 Task: Add an event with the title Team Building Workshop: Building Trust and Camaraderie, date '2023/11/25', time 8:30 AM to 10:30 AMand add a description: The event will kick off with a warm introduction, allowing participants to briefly share their backgrounds, interests, and aspirations. Following that, mentors and mentees will be seated together at designated tables, fostering a relaxed atmosphere conducive to open dialogue., put the event into Blue category . Add location for the event as: 654 Trastevere, Rome, Italy, logged in from the account softage.5@softage.netand send the event invitation to softage.8@softage.net and softage.9@softage.net. Set a reminder for the event 1 hour before
Action: Mouse moved to (204, 148)
Screenshot: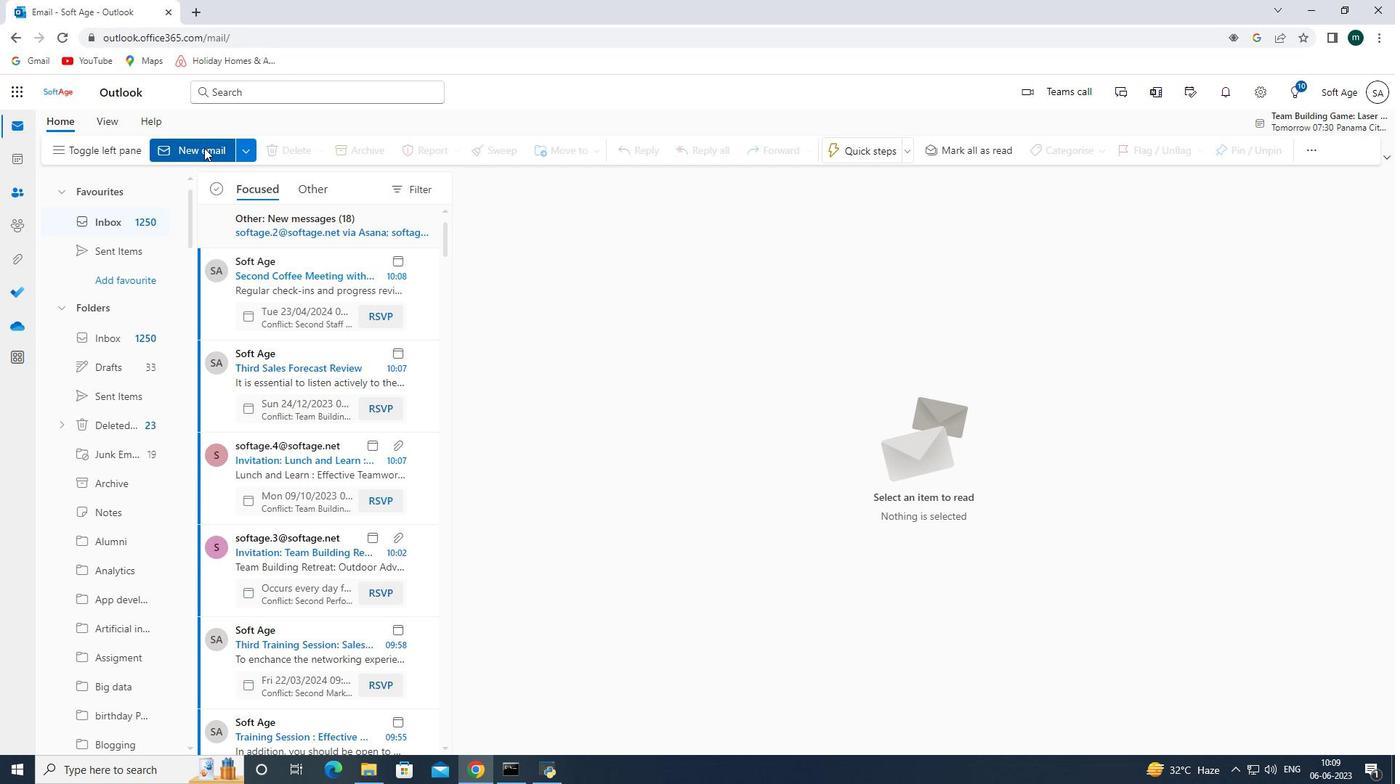
Action: Mouse pressed left at (204, 148)
Screenshot: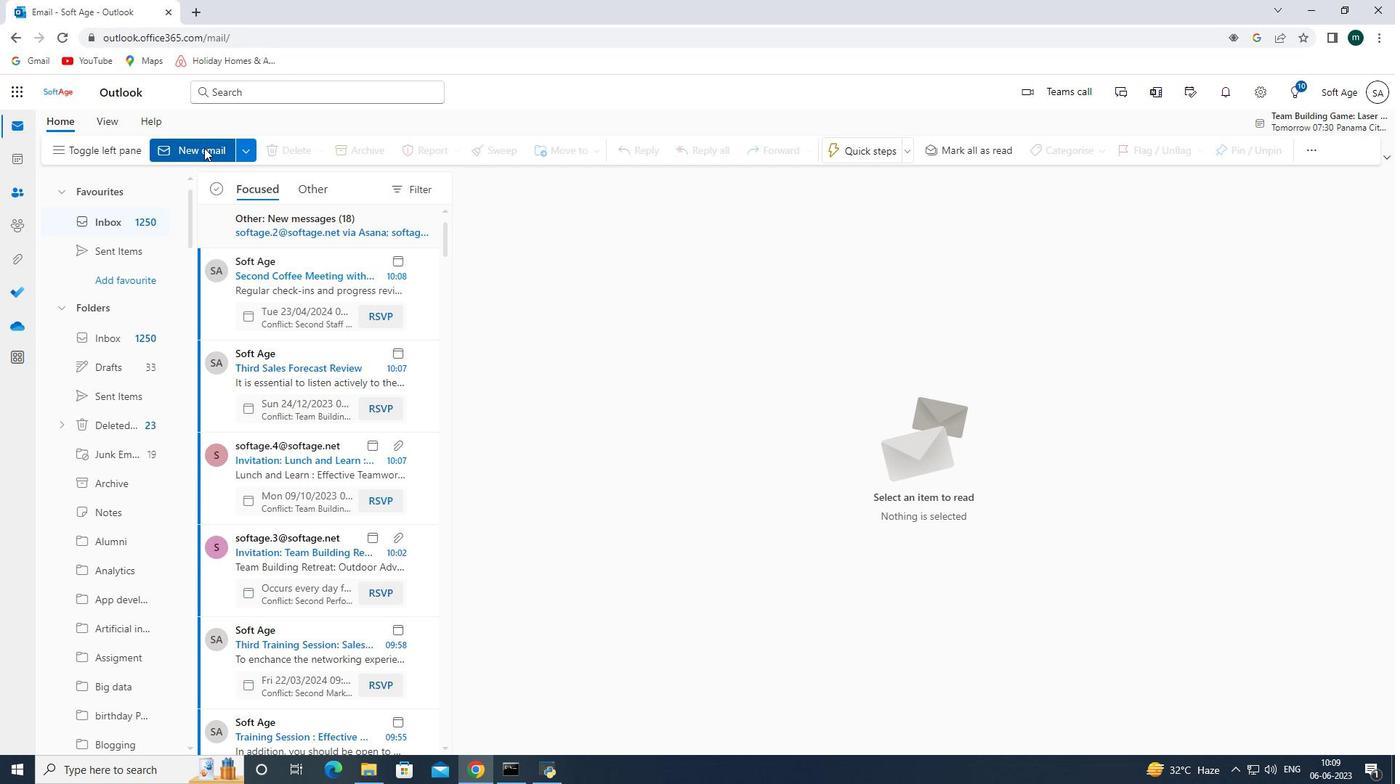 
Action: Mouse moved to (8, 167)
Screenshot: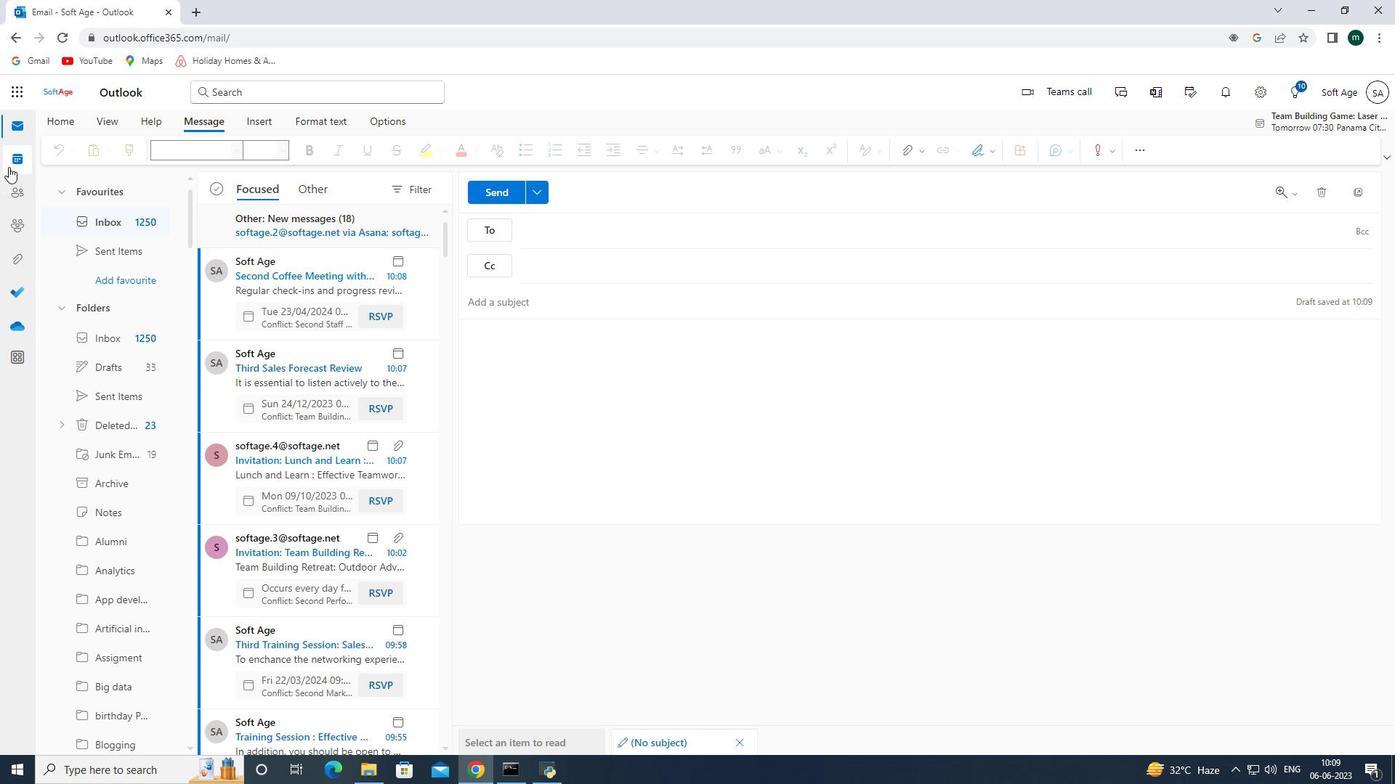 
Action: Mouse pressed left at (8, 167)
Screenshot: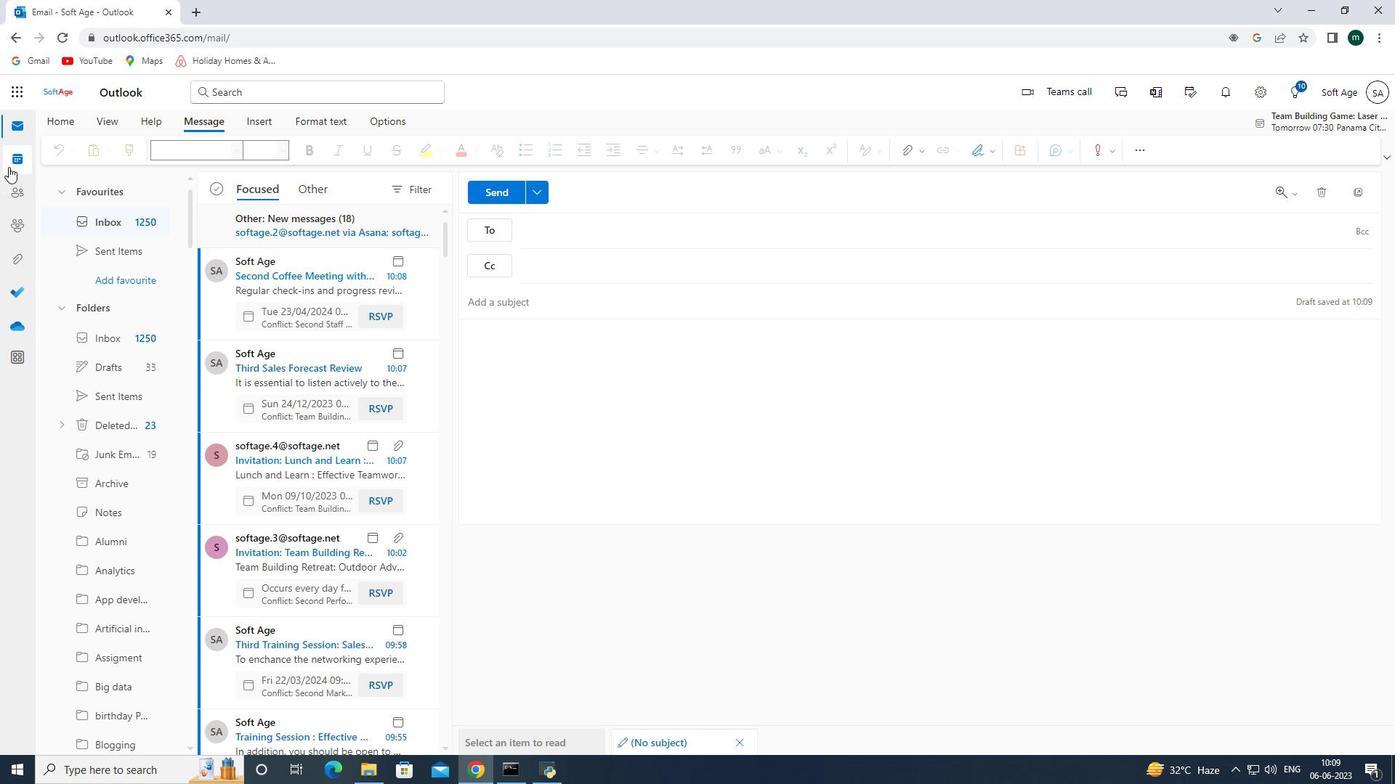 
Action: Mouse moved to (117, 153)
Screenshot: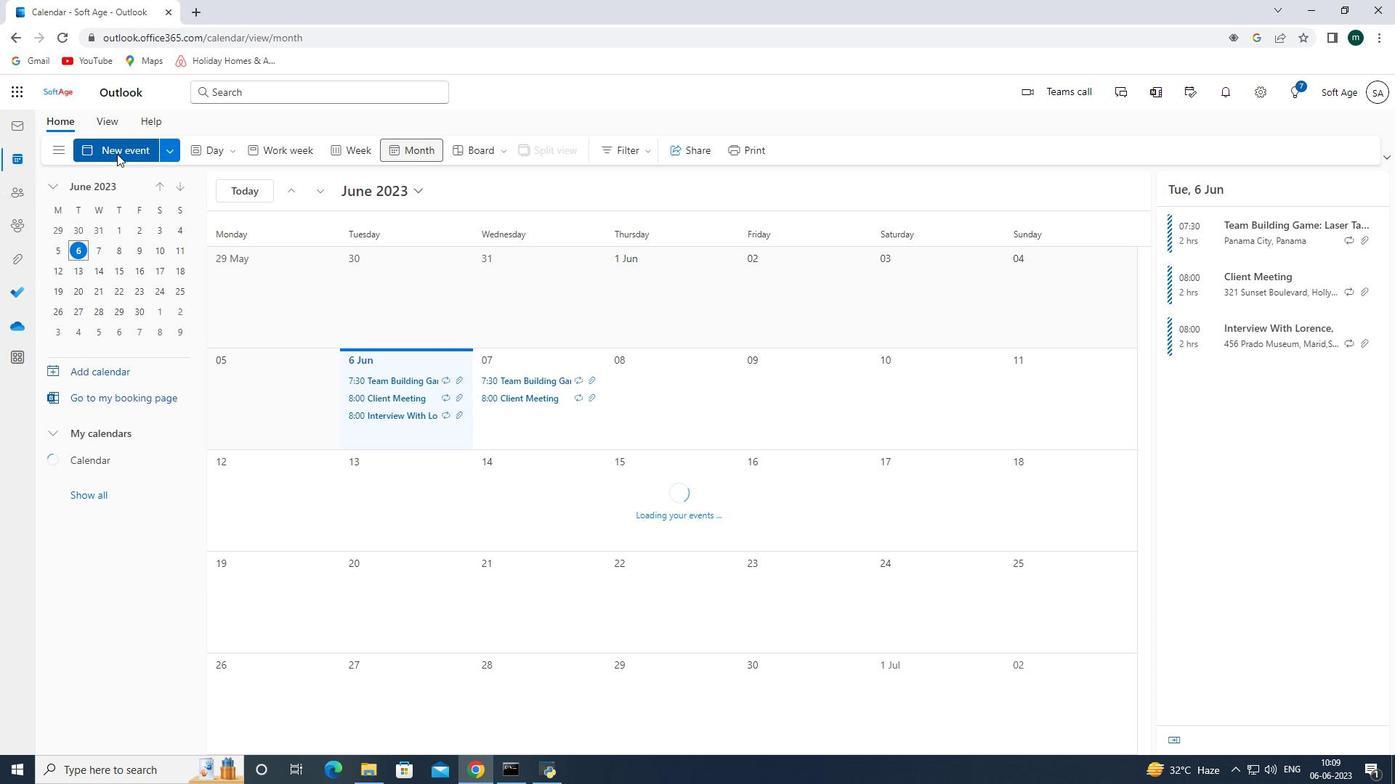 
Action: Mouse pressed left at (117, 153)
Screenshot: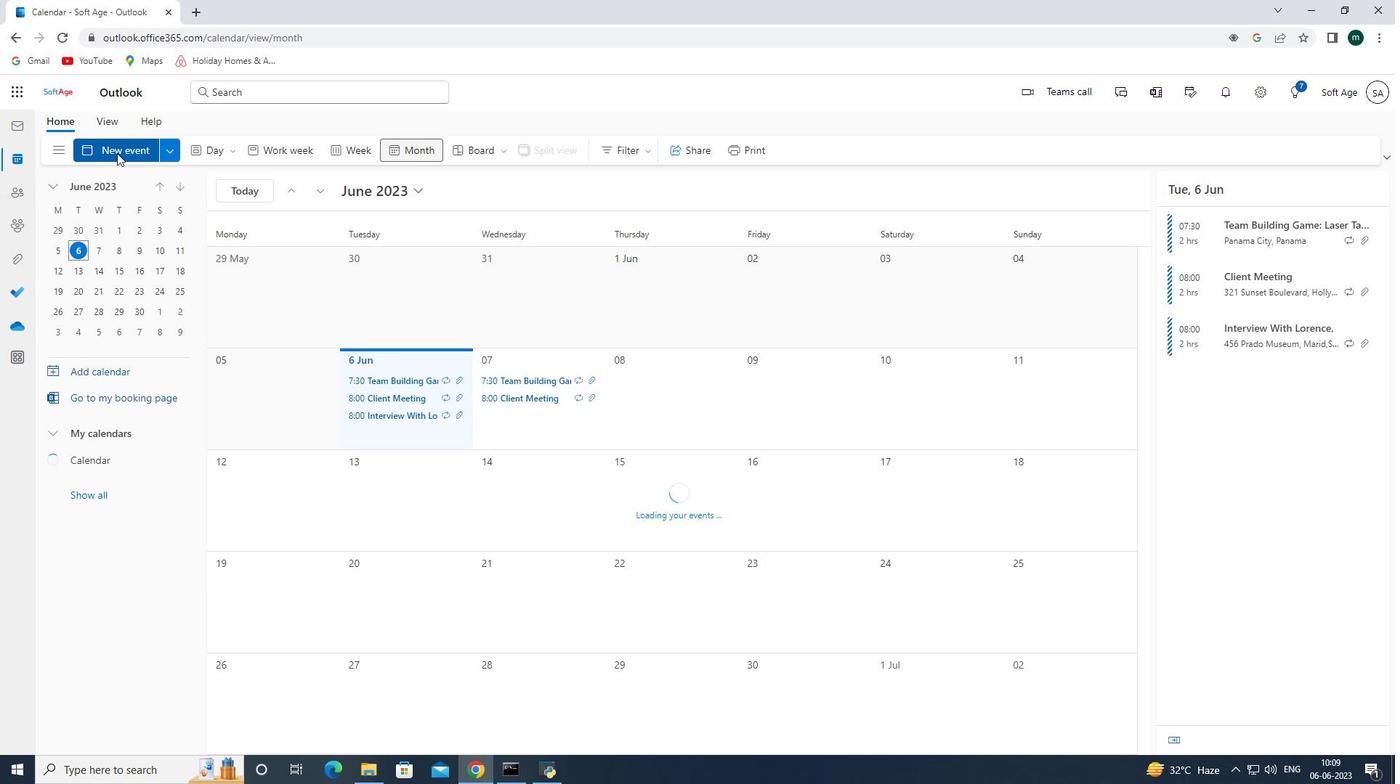 
Action: Mouse moved to (361, 237)
Screenshot: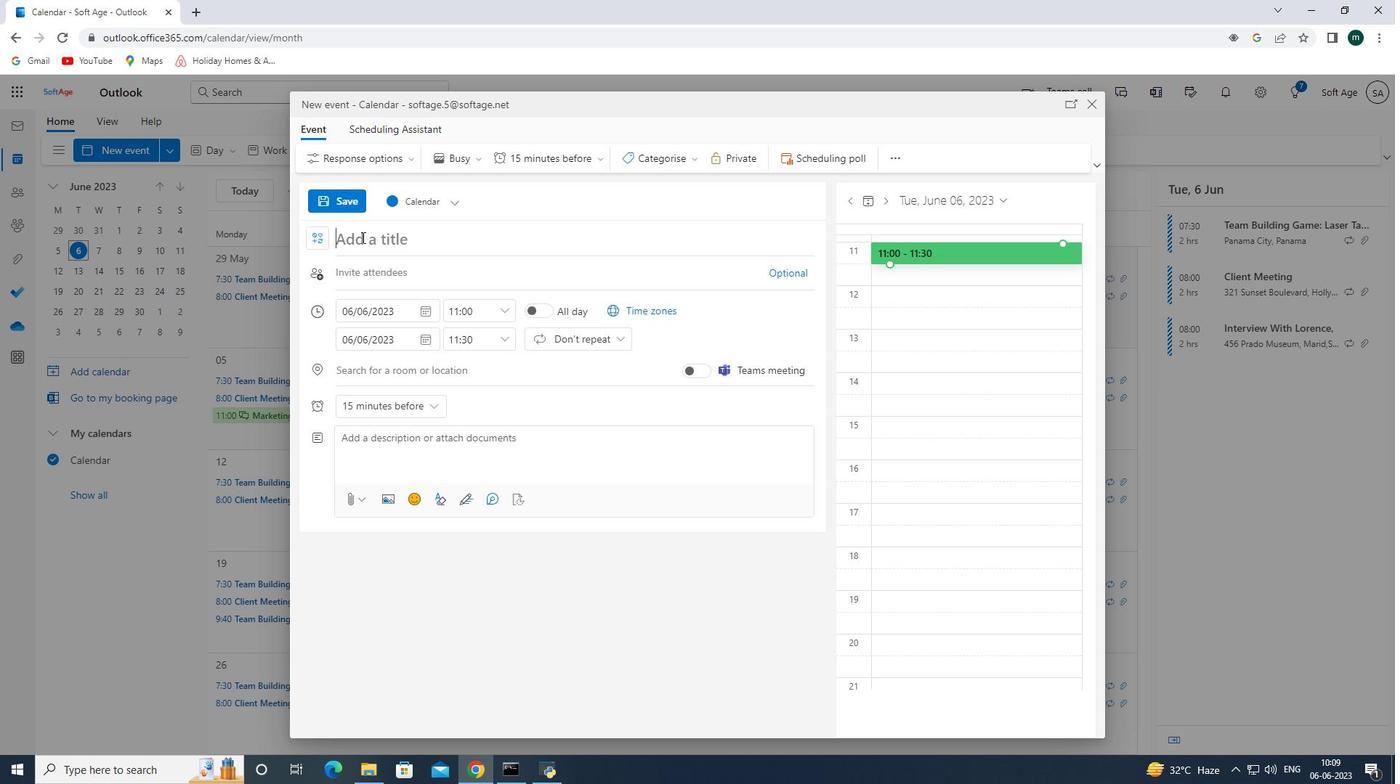 
Action: Mouse pressed left at (361, 237)
Screenshot: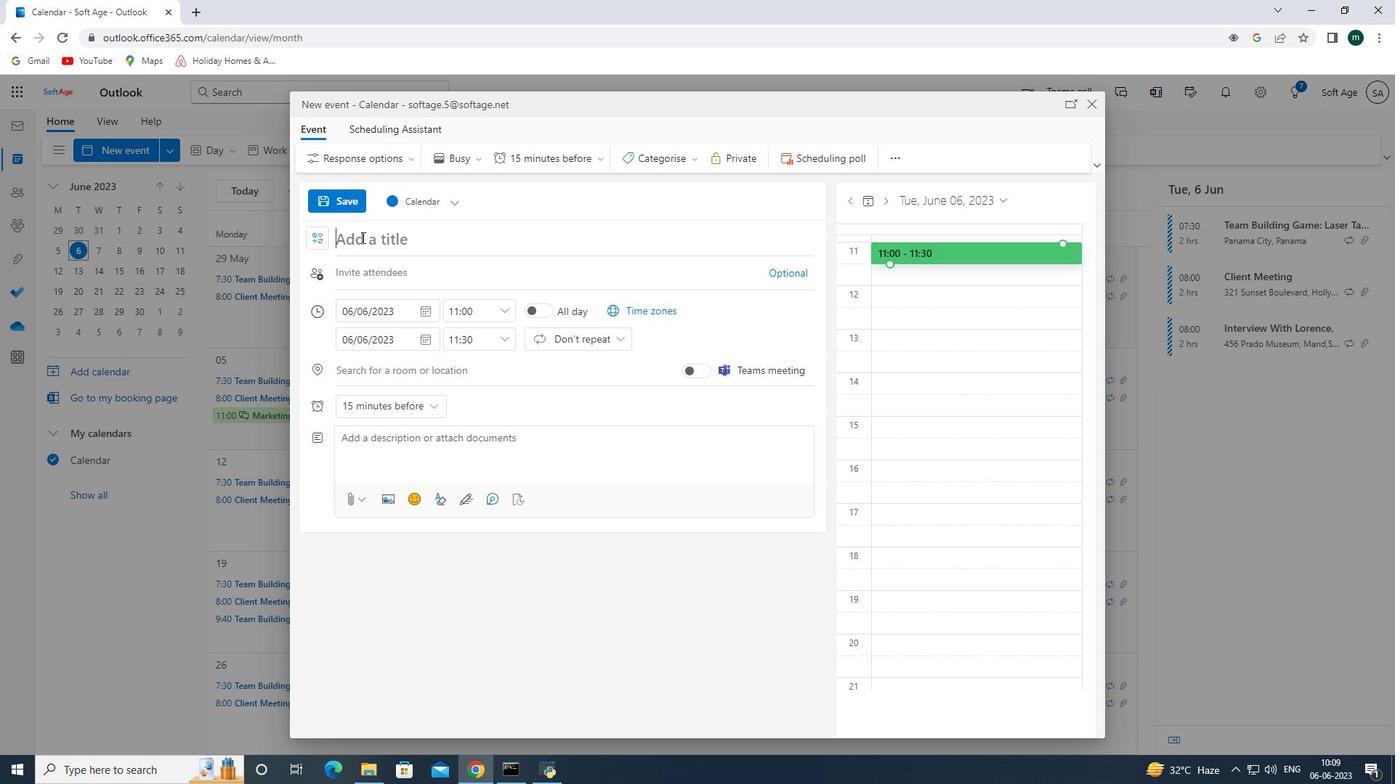
Action: Key pressed <Key.shift><Key.shift><Key.shift><Key.shift><Key.shift><Key.shift><Key.shift><Key.shift><Key.shift><Key.shift>Team<Key.space><Key.shift><Key.shift><Key.shift><Key.shift><Key.shift><Key.shift><Key.shift><Key.shift><Key.shift><Key.shift><Key.shift><Key.shift><Key.shift><Key.shift><Key.shift><Key.shift><Key.shift><Key.shift><Key.shift><Key.shift><Key.shift><Key.shift><Key.shift><Key.shift><Key.shift><Key.shift><Key.shift><Key.shift><Key.shift><Key.shift><Key.shift><Key.shift><Key.shift><Key.shift><Key.shift><Key.shift><Key.shift><Key.shift><Key.shift><Key.shift><Key.shift><Key.shift><Key.shift><Key.shift><Key.shift><Key.shift>Building<Key.space><Key.shift><Key.shift><Key.shift><Key.shift><Key.shift><Key.shift><Key.shift><Key.shift><Key.shift><Key.shift><Key.shift><Key.shift><Key.shift><Key.shift><Key.shift><Key.shift><Key.shift><Key.shift><Key.shift><Key.shift><Key.shift><Key.shift><Key.shift>W<Key.shift>orkshop<Key.shift>:
Screenshot: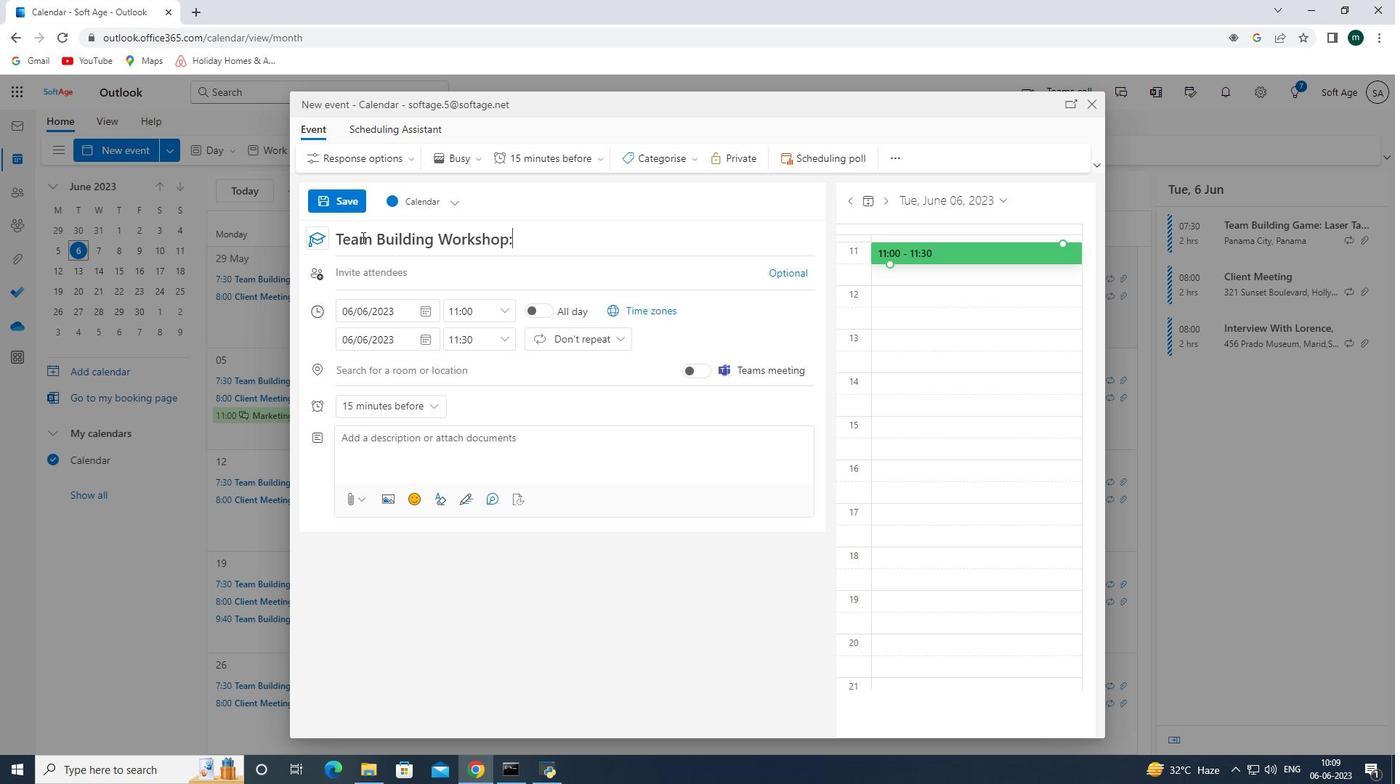 
Action: Mouse moved to (526, 239)
Screenshot: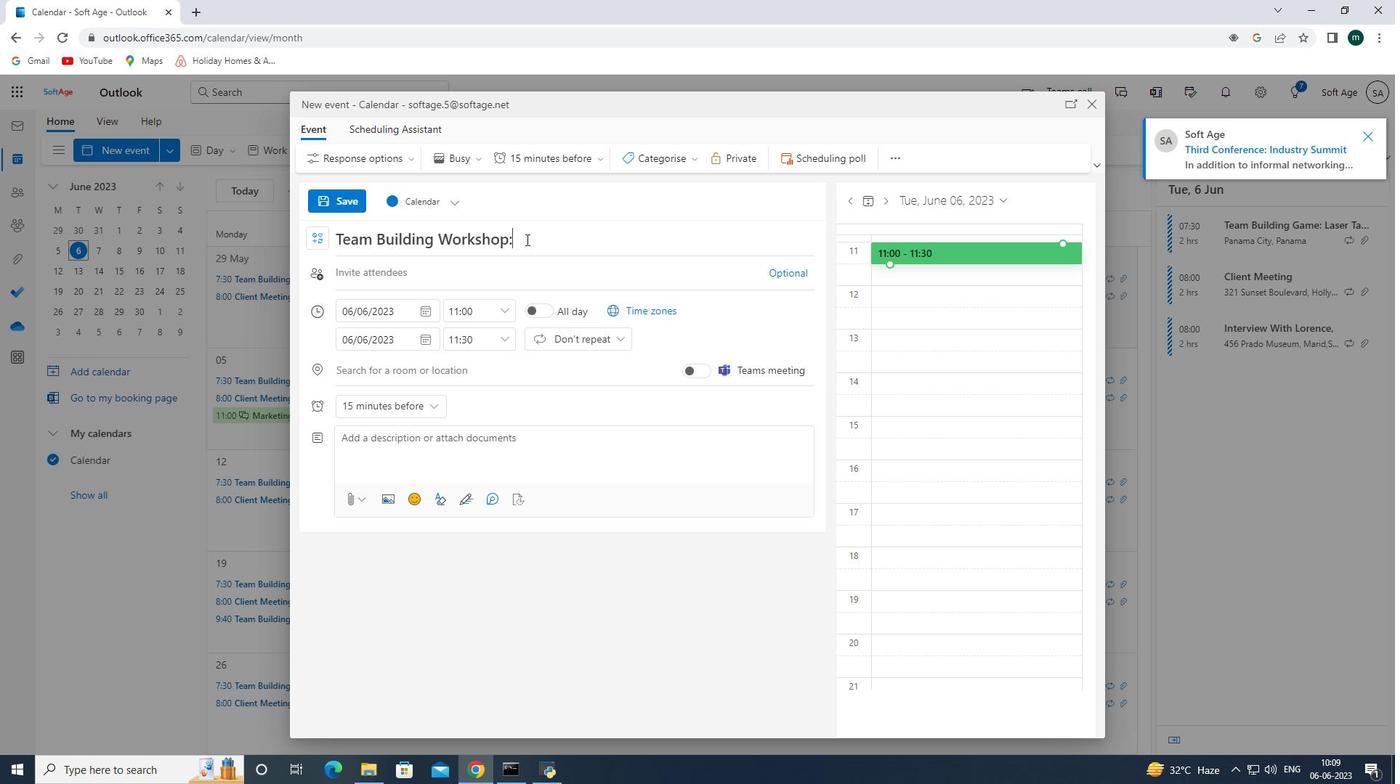 
Action: Key pressed <Key.space><Key.shift><Key.shift><Key.shift><Key.shift><Key.shift><Key.shift><Key.shift><Key.shift><Key.shift><Key.shift><Key.shift>Building<Key.space><Key.shift><Key.shift><Key.shift>Trust<Key.space><Key.shift>and<Key.space><Key.shift>Camaraderie
Screenshot: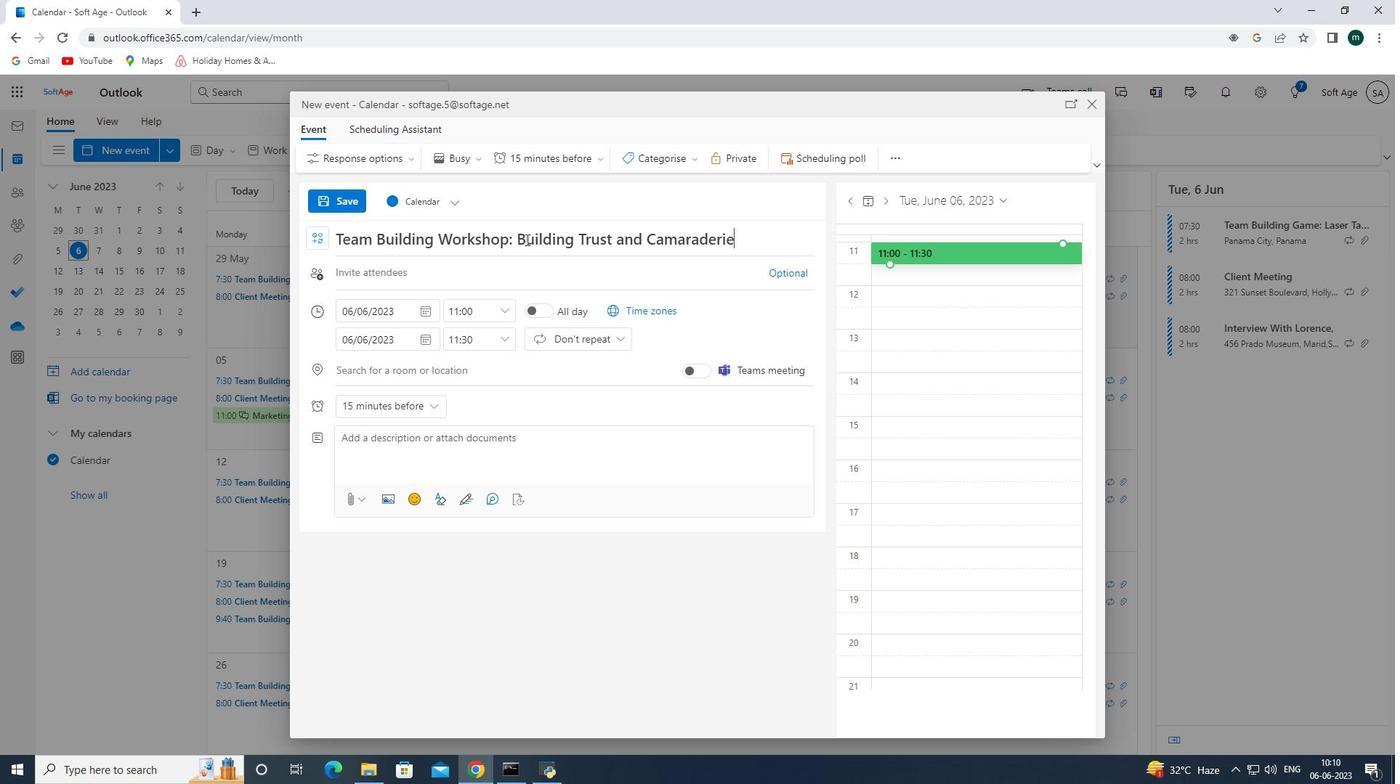 
Action: Mouse moved to (420, 312)
Screenshot: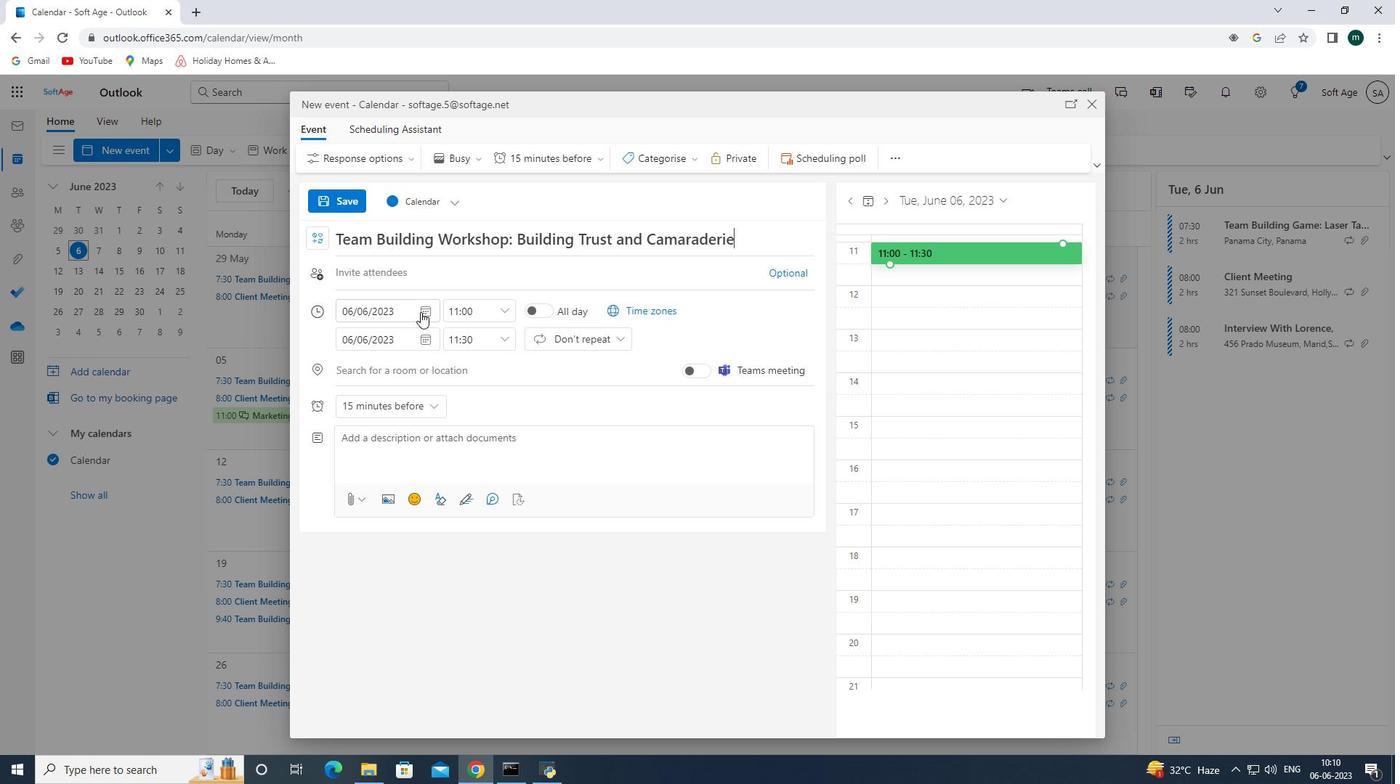 
Action: Mouse pressed left at (420, 312)
Screenshot: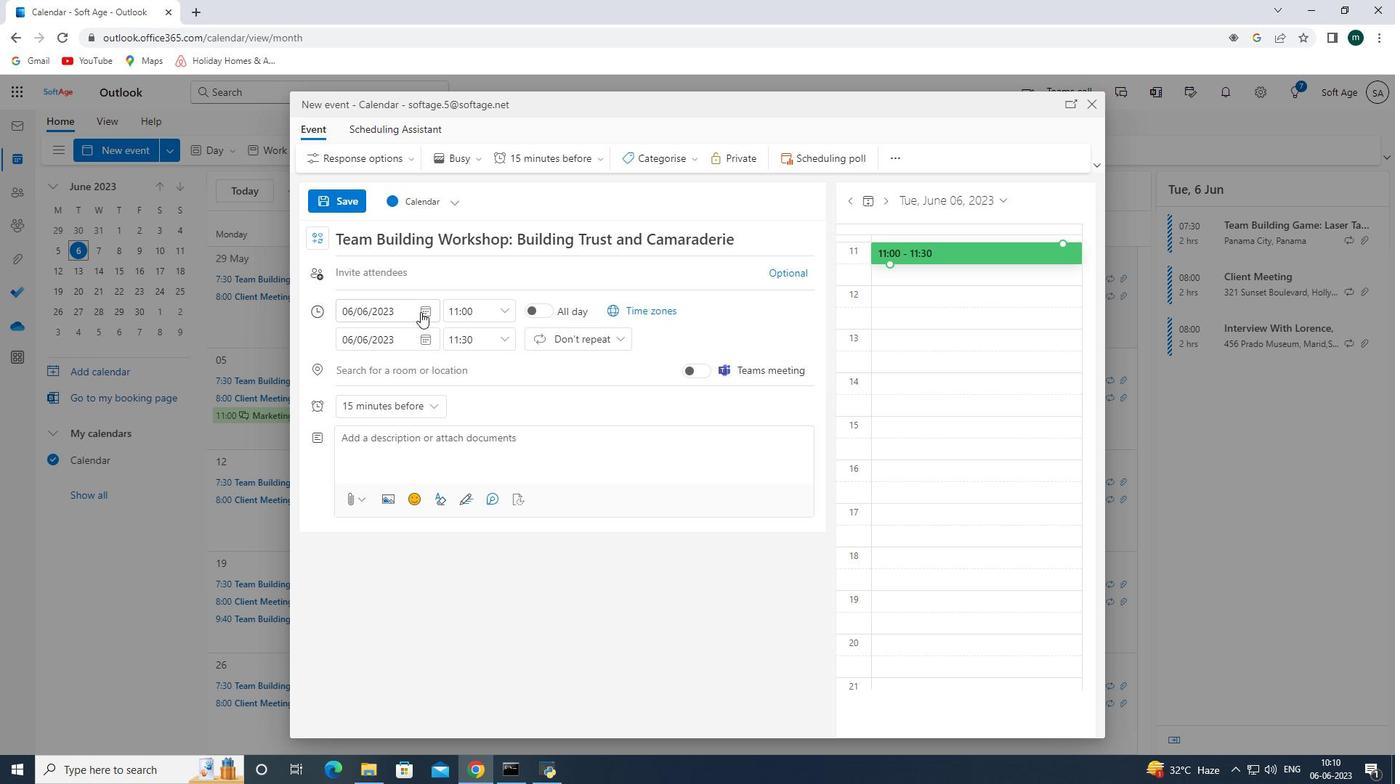 
Action: Mouse moved to (476, 340)
Screenshot: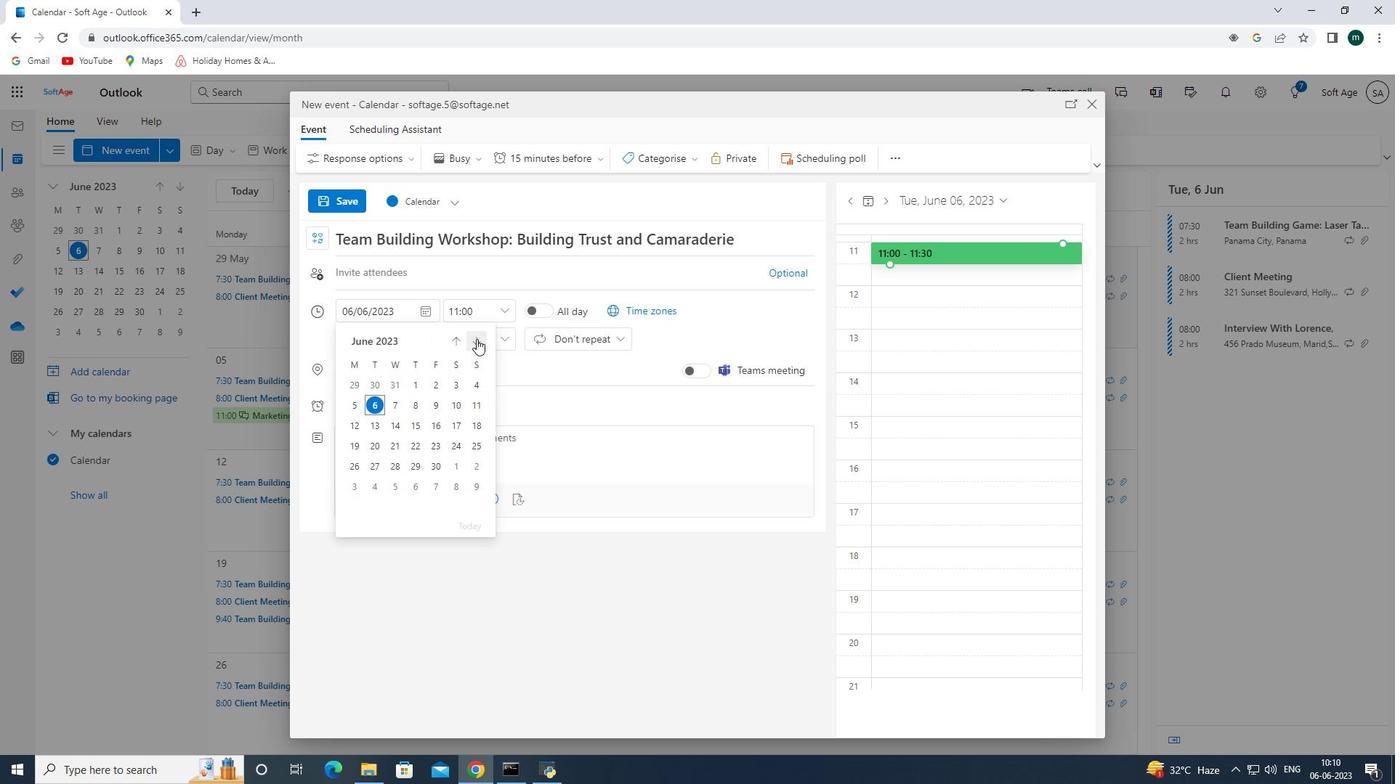 
Action: Mouse pressed left at (476, 340)
Screenshot: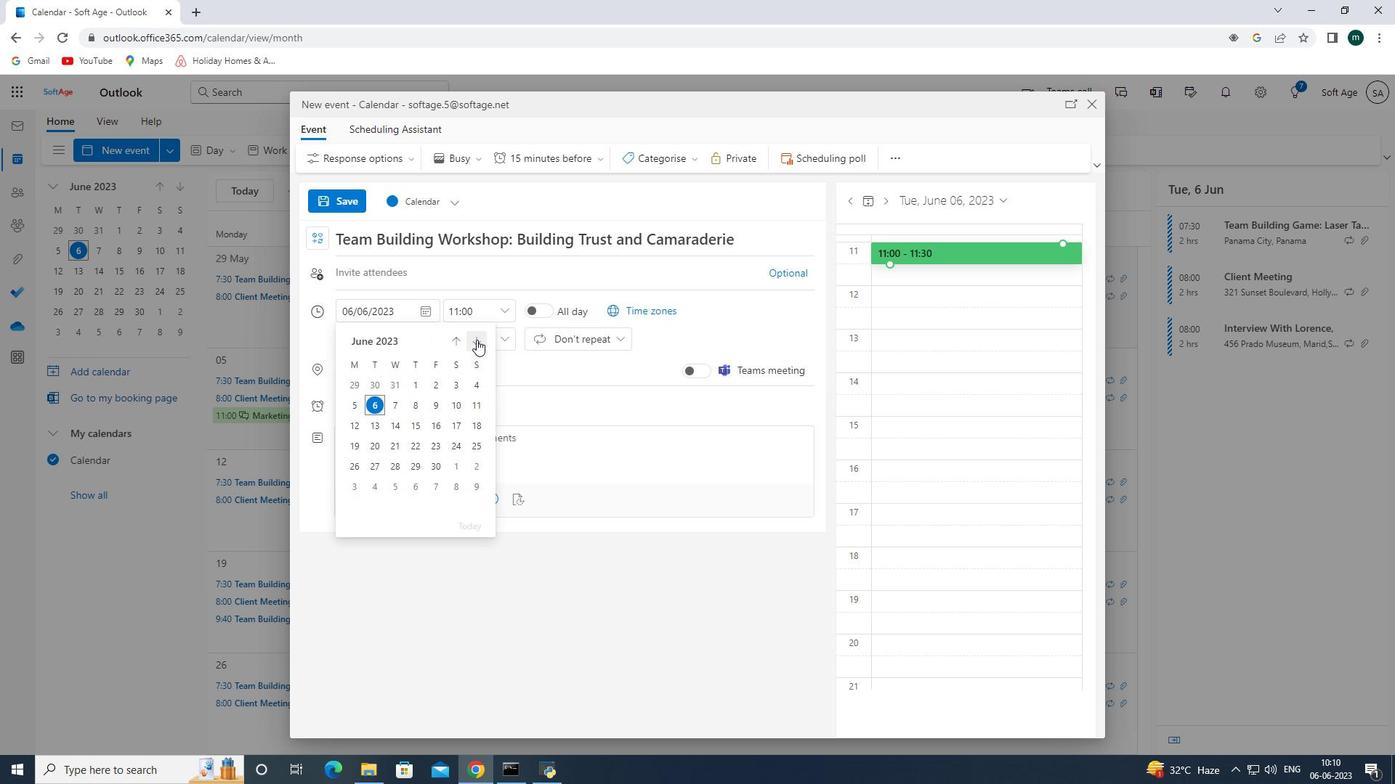 
Action: Mouse pressed left at (476, 340)
Screenshot: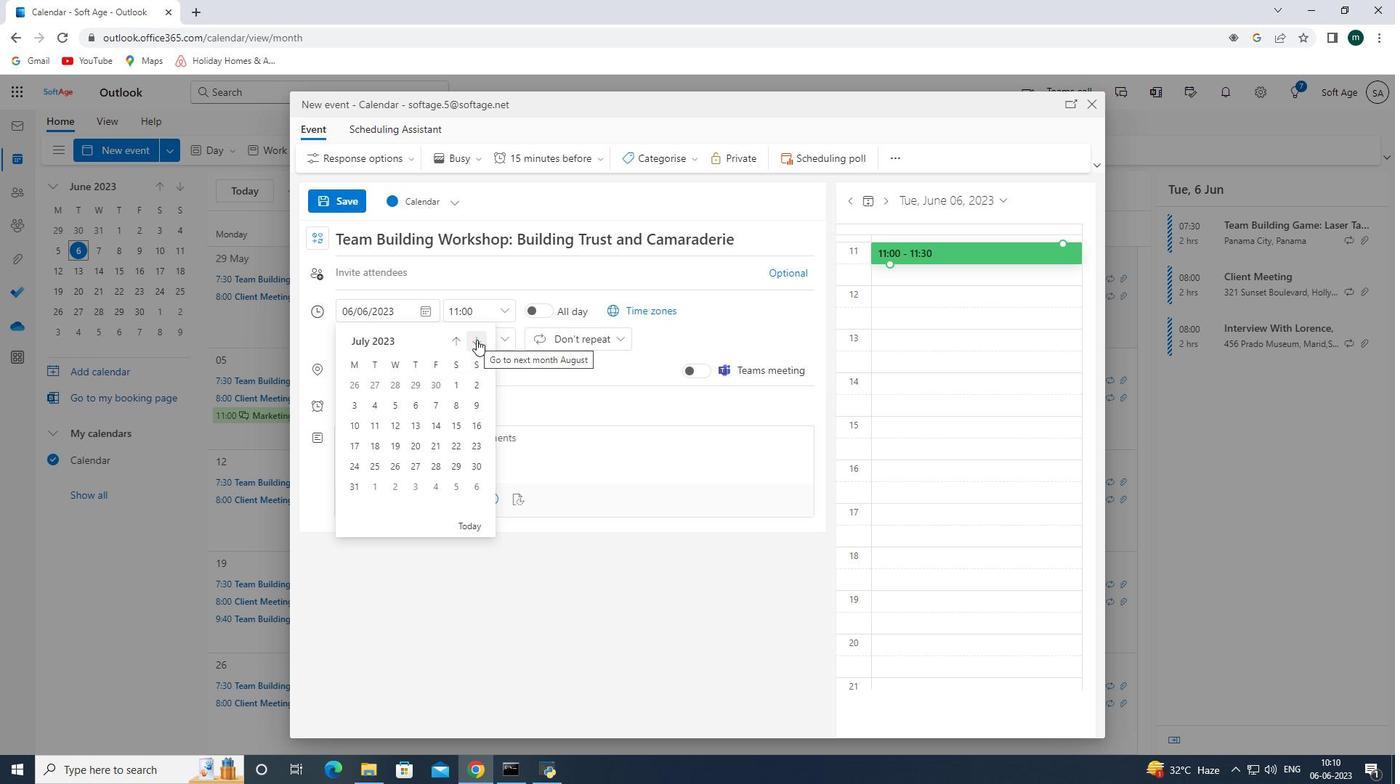 
Action: Mouse pressed left at (476, 340)
Screenshot: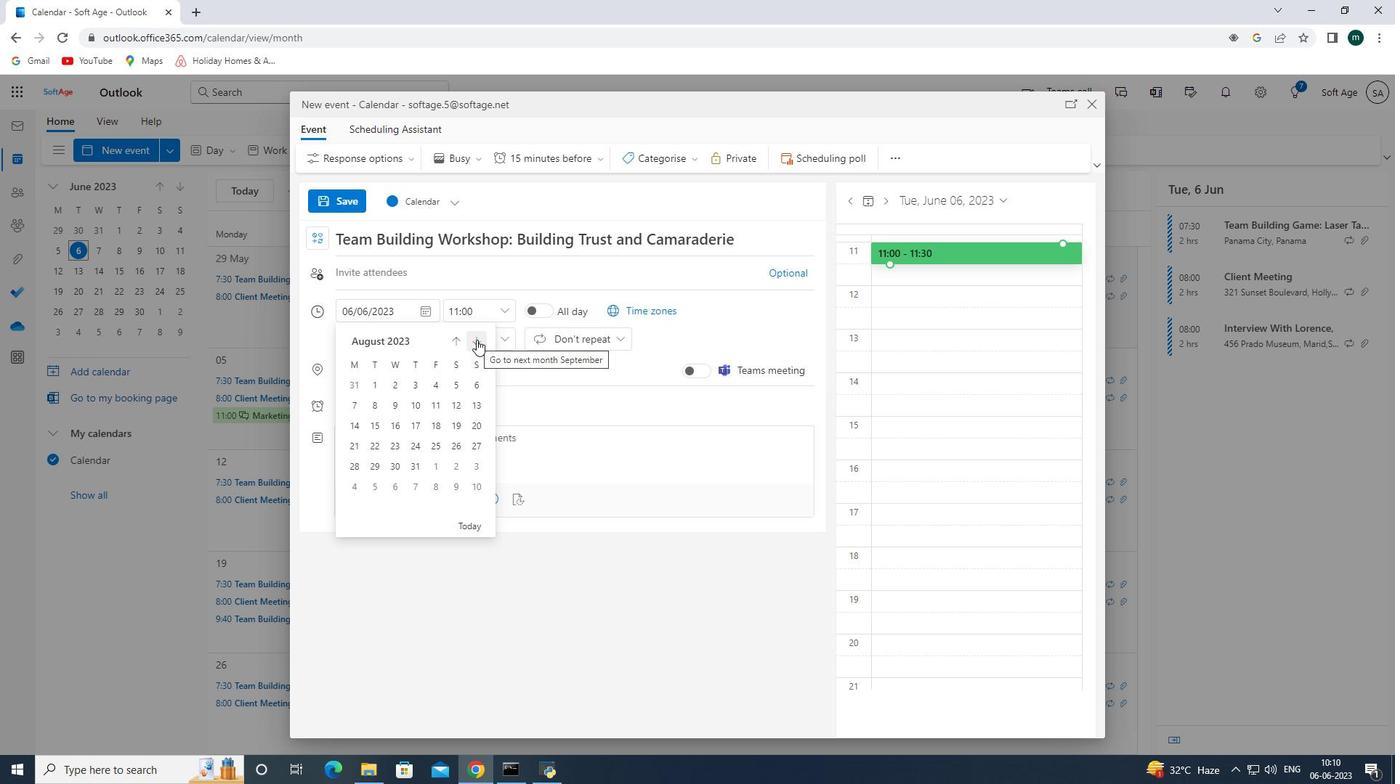 
Action: Mouse pressed left at (476, 340)
Screenshot: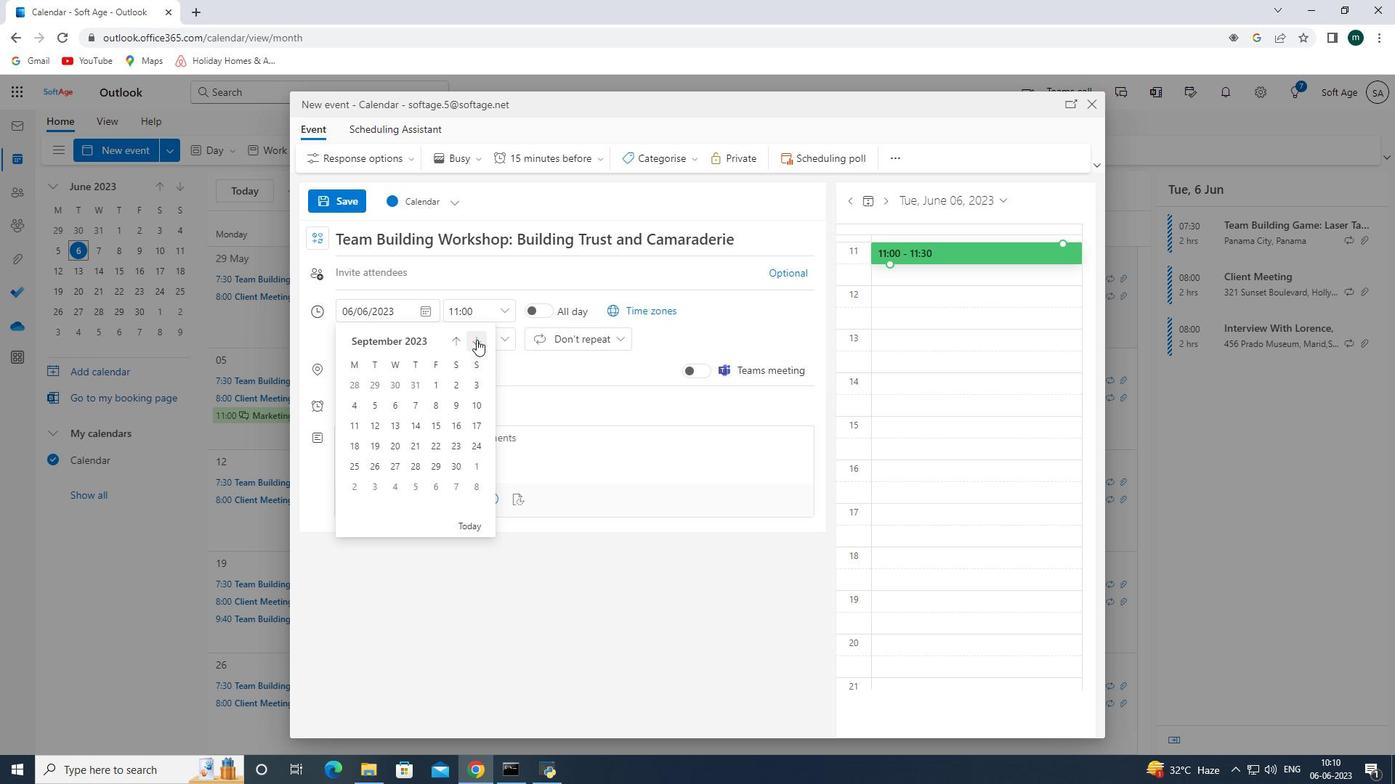 
Action: Mouse pressed left at (476, 340)
Screenshot: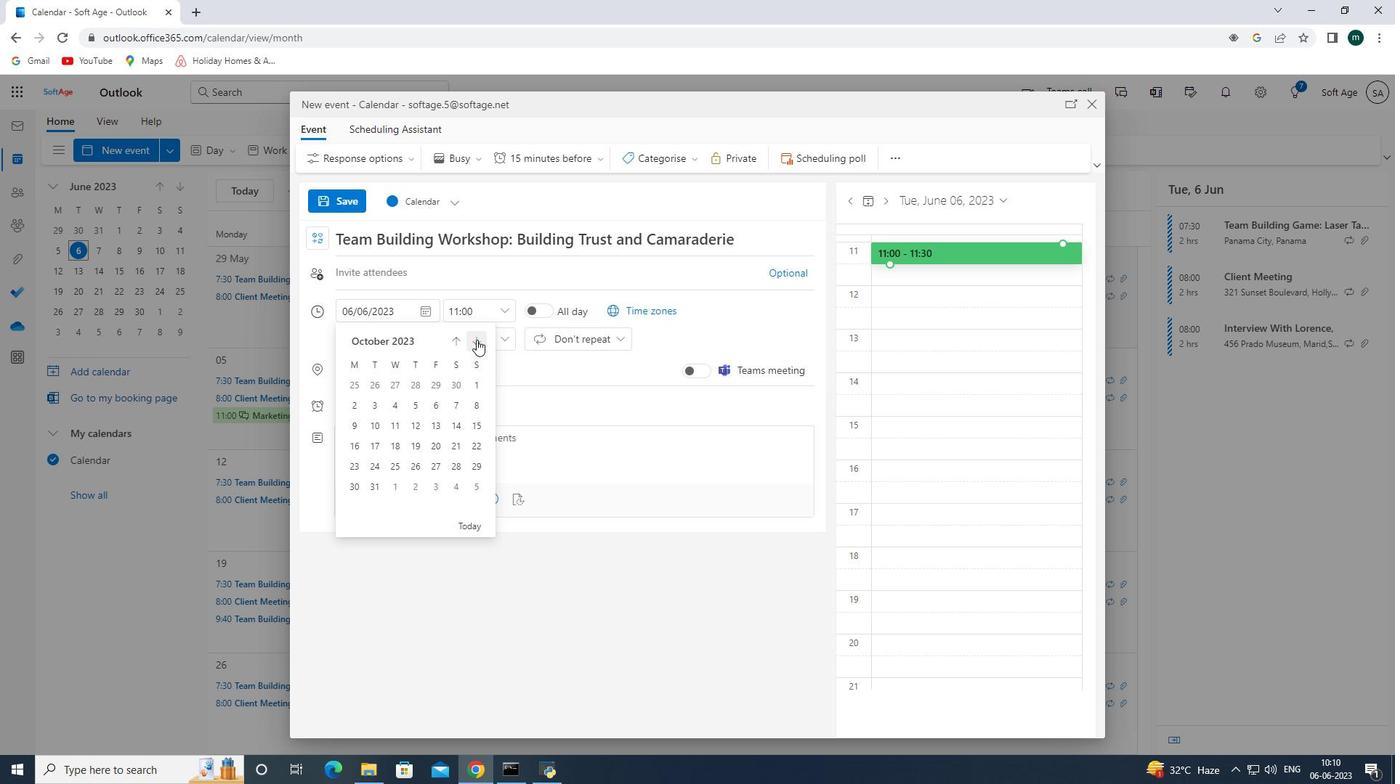 
Action: Mouse moved to (454, 438)
Screenshot: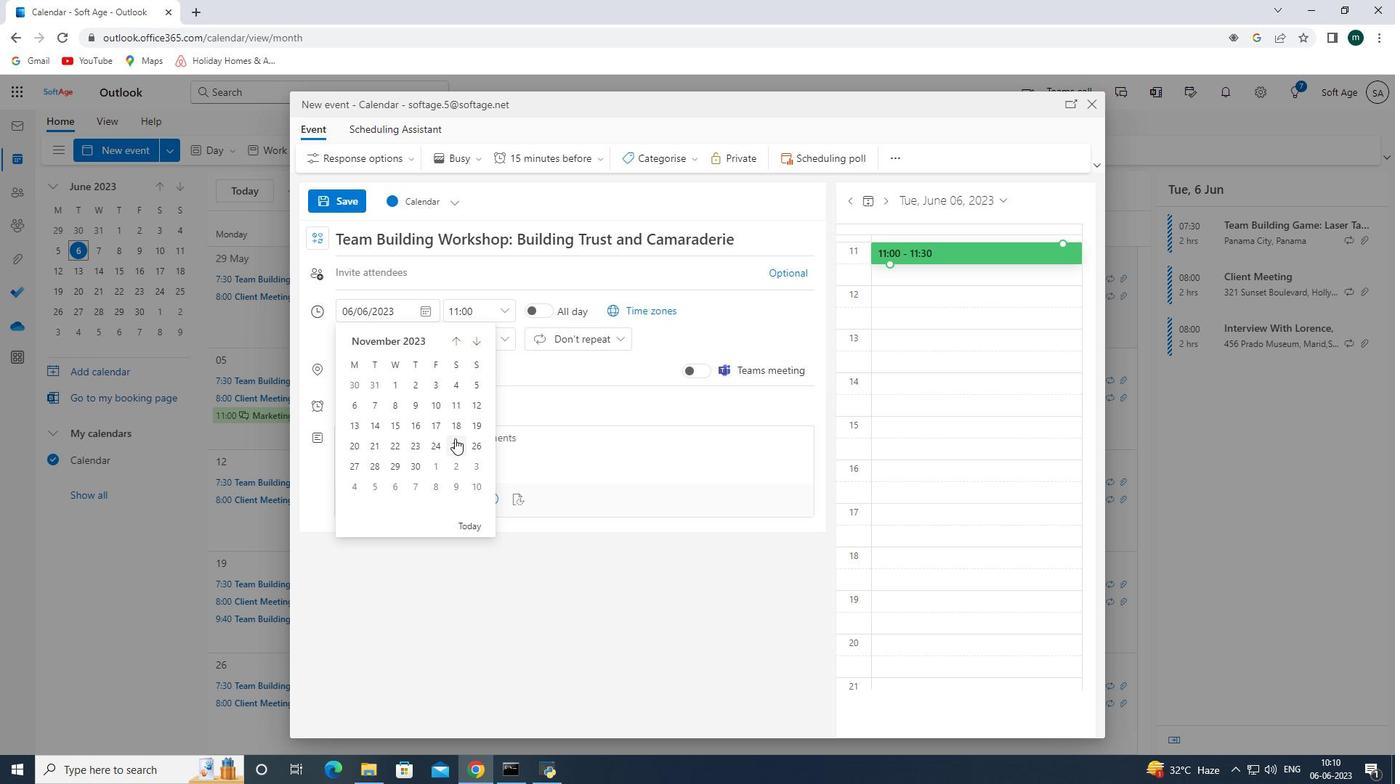 
Action: Mouse pressed left at (454, 438)
Screenshot: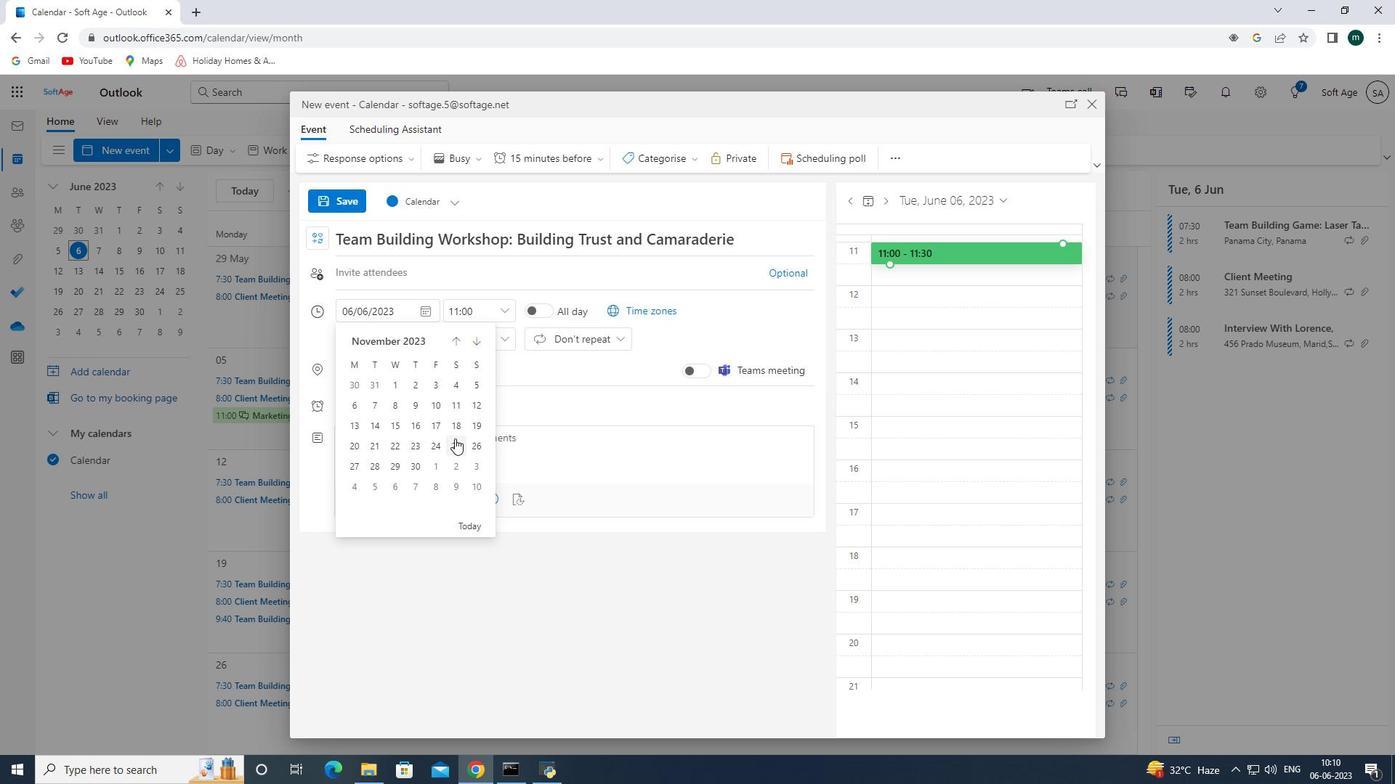 
Action: Mouse moved to (497, 308)
Screenshot: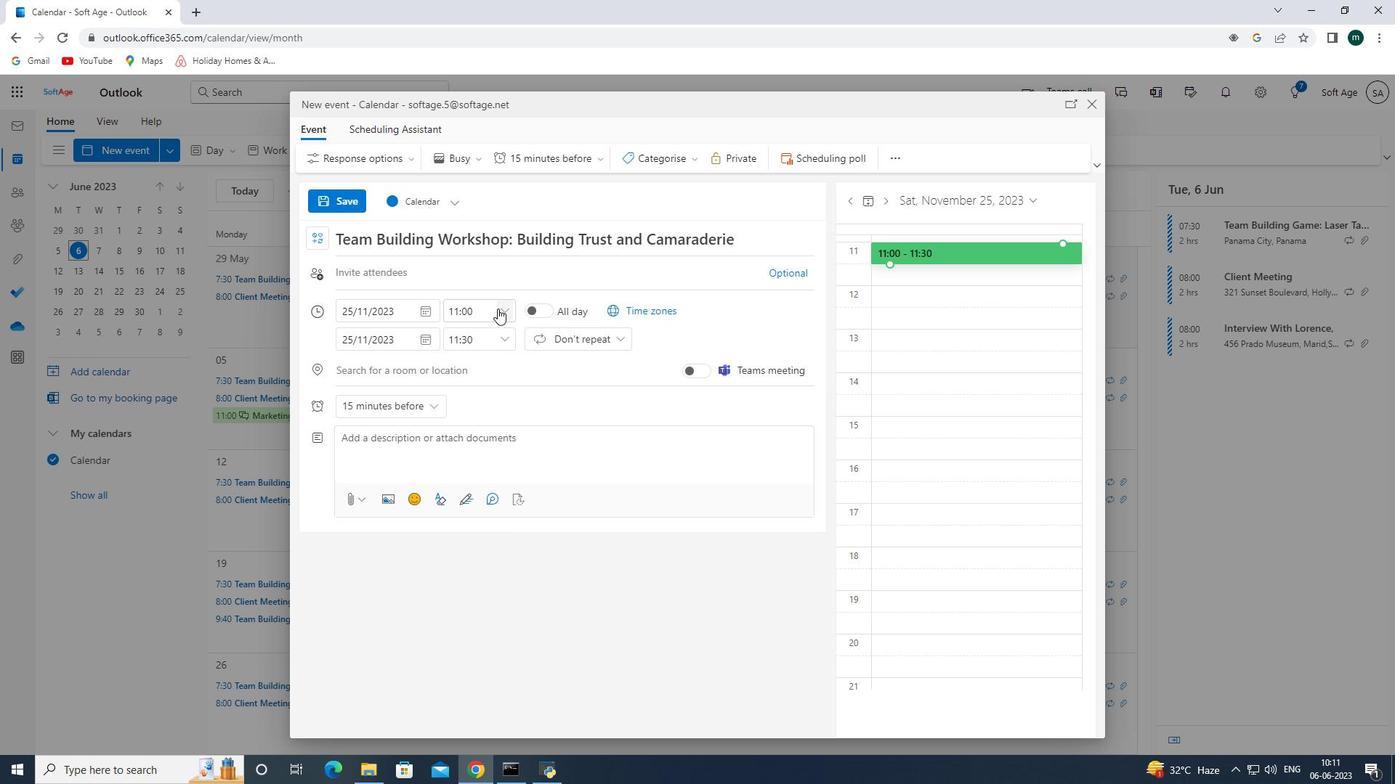 
Action: Mouse pressed left at (497, 308)
Screenshot: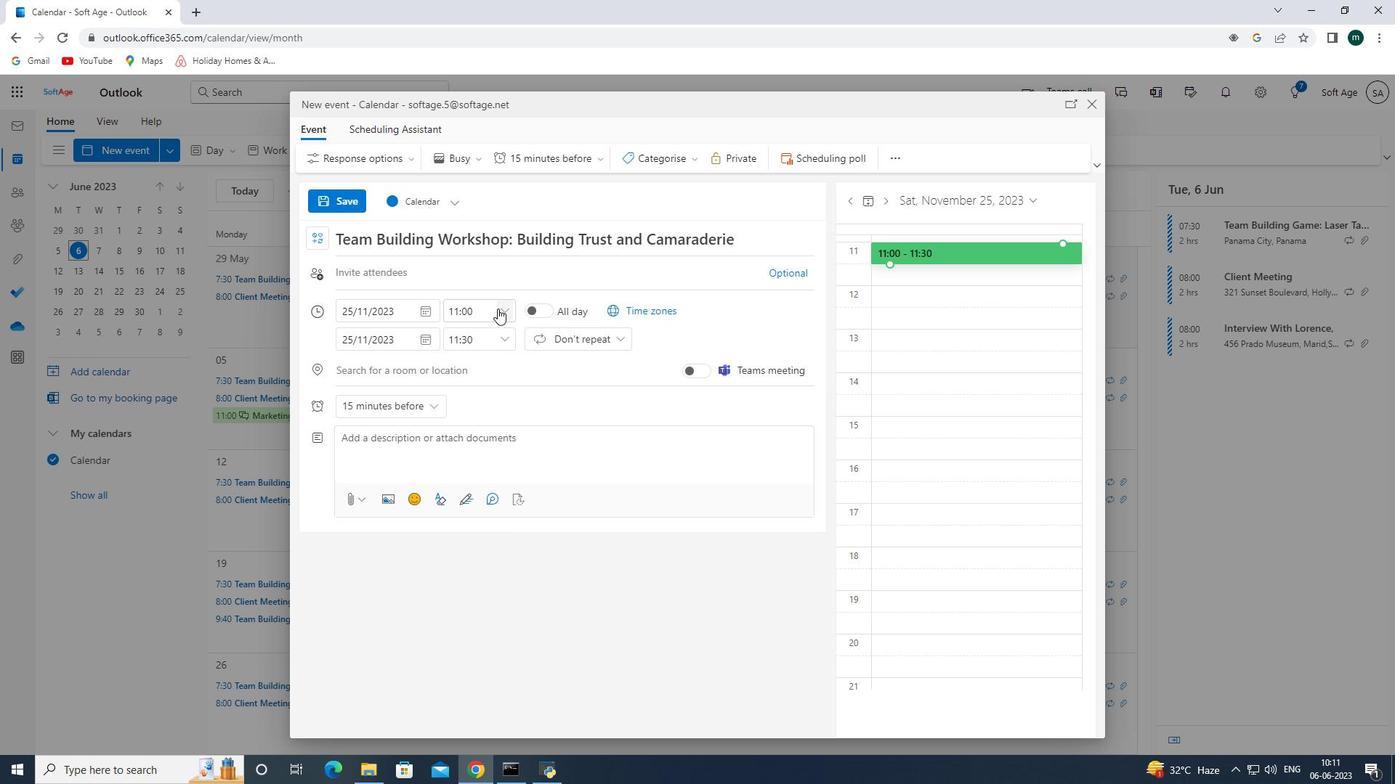 
Action: Mouse moved to (486, 359)
Screenshot: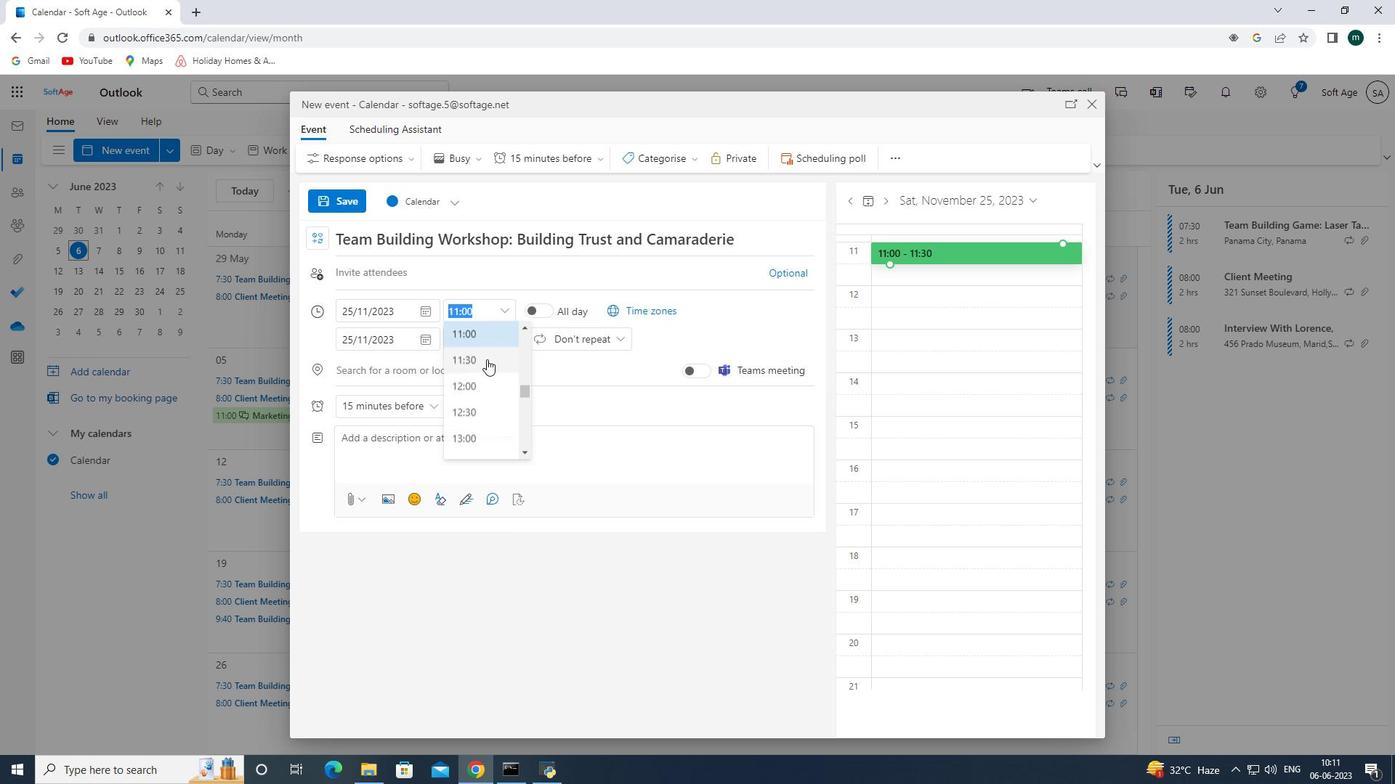 
Action: Mouse scrolled (486, 360) with delta (0, 0)
Screenshot: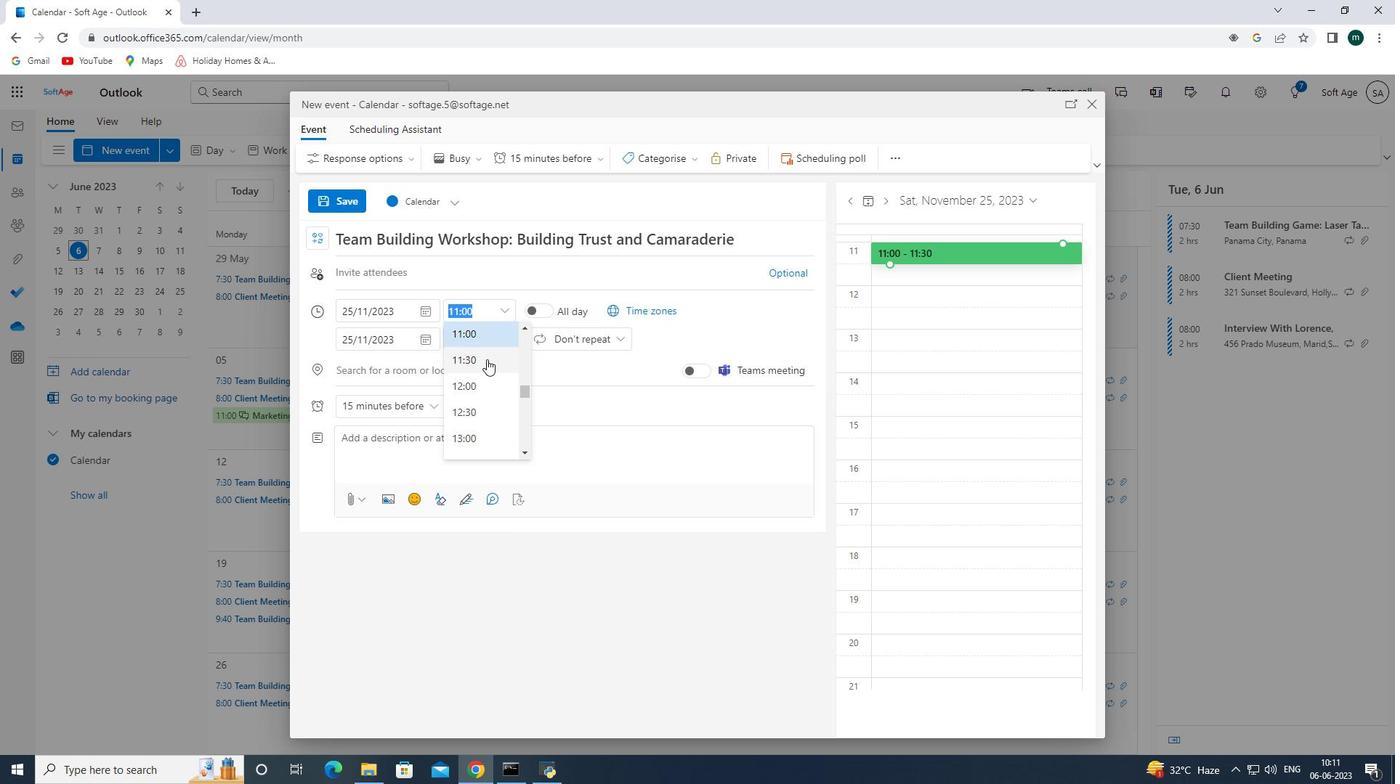
Action: Mouse scrolled (486, 360) with delta (0, 0)
Screenshot: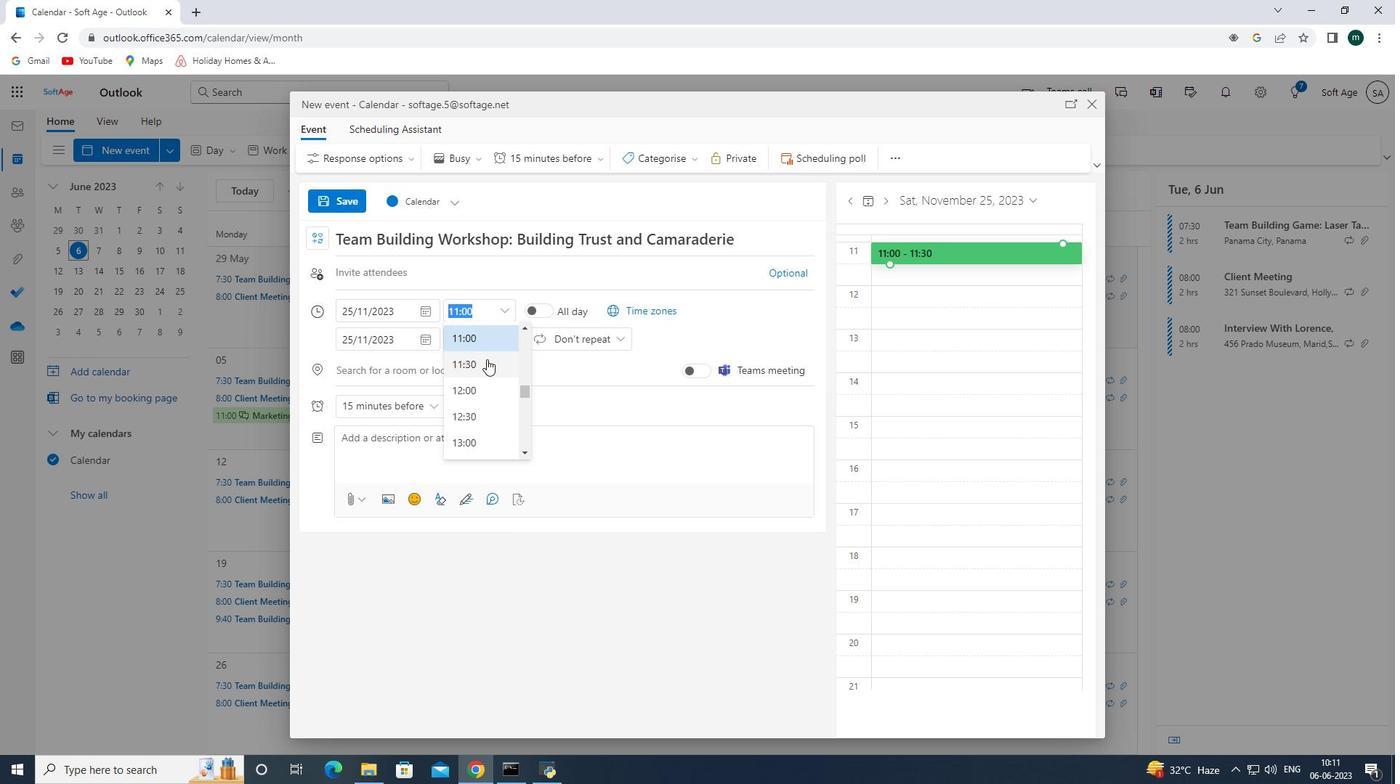 
Action: Mouse moved to (483, 355)
Screenshot: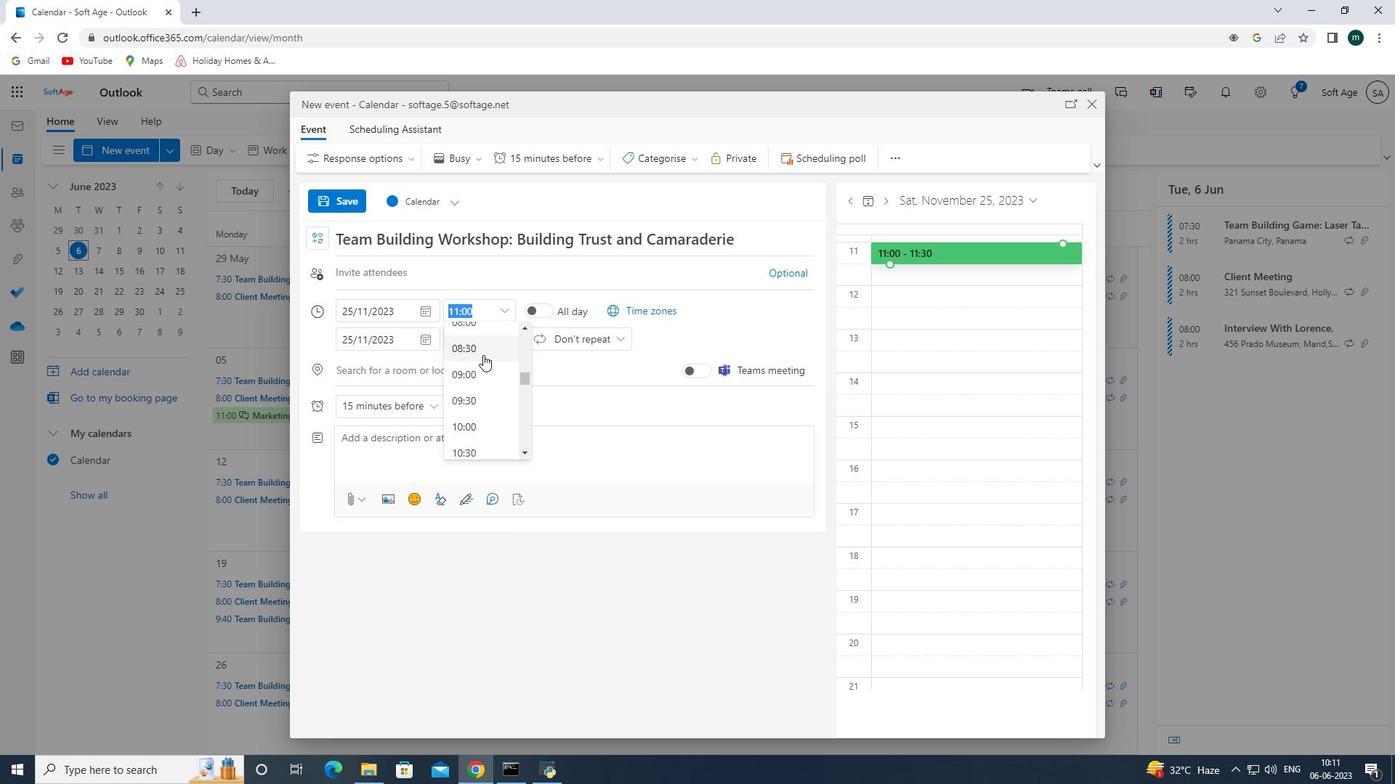 
Action: Mouse pressed left at (483, 355)
Screenshot: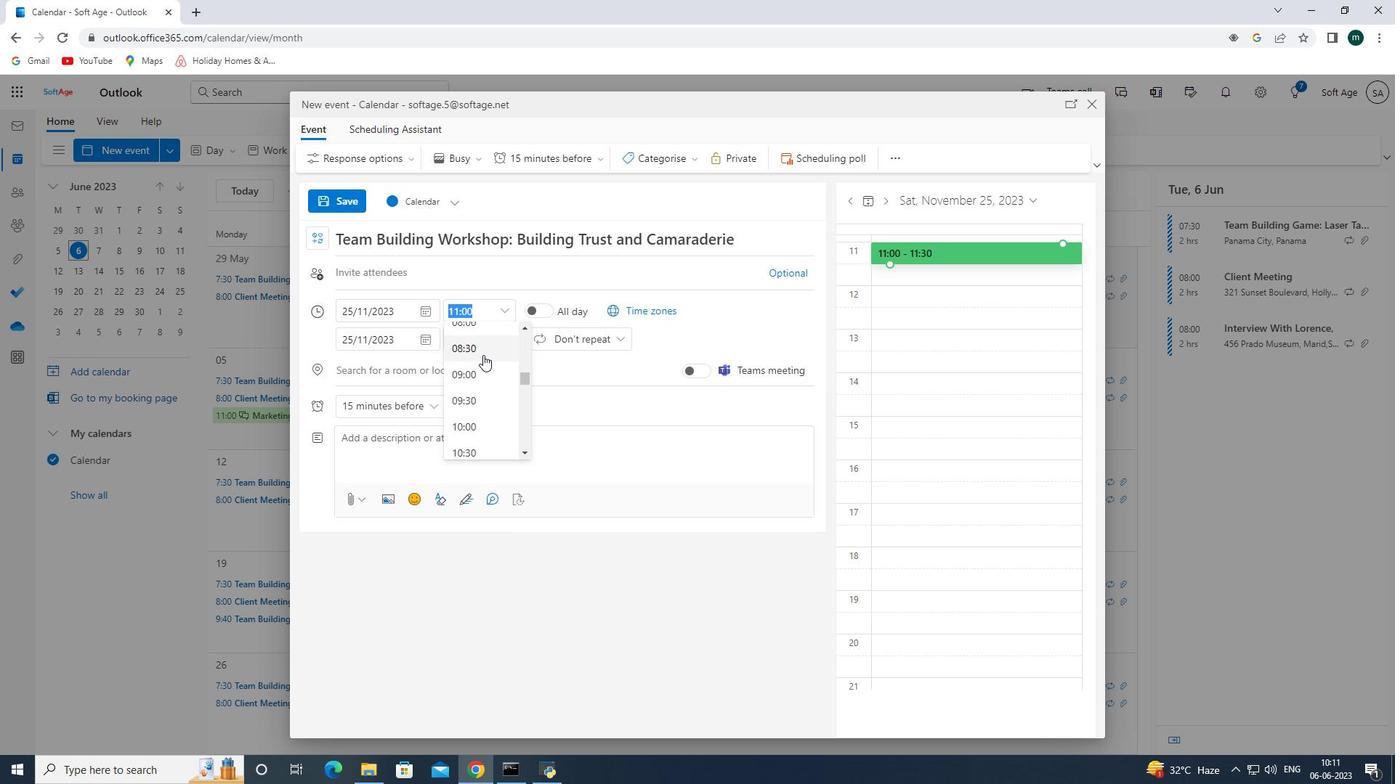 
Action: Mouse moved to (508, 334)
Screenshot: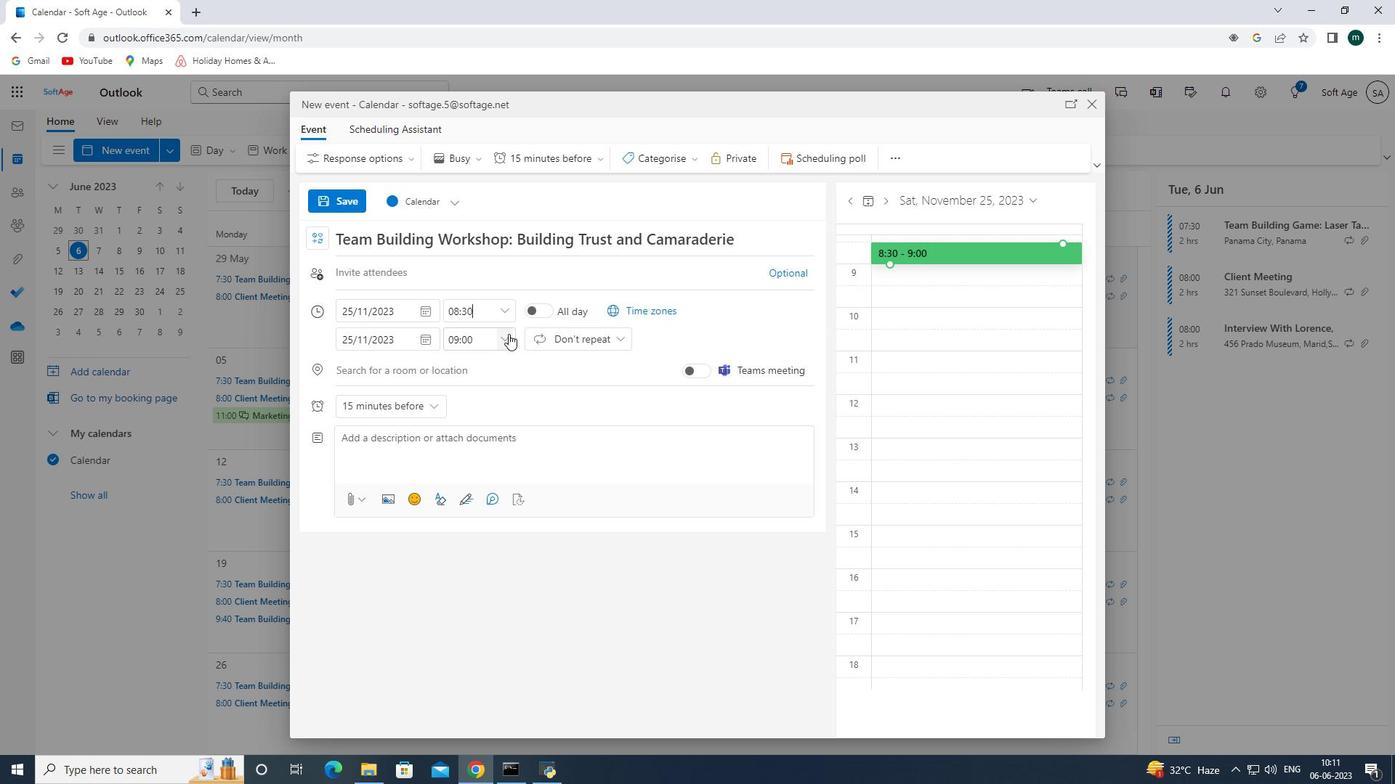 
Action: Mouse pressed left at (508, 334)
Screenshot: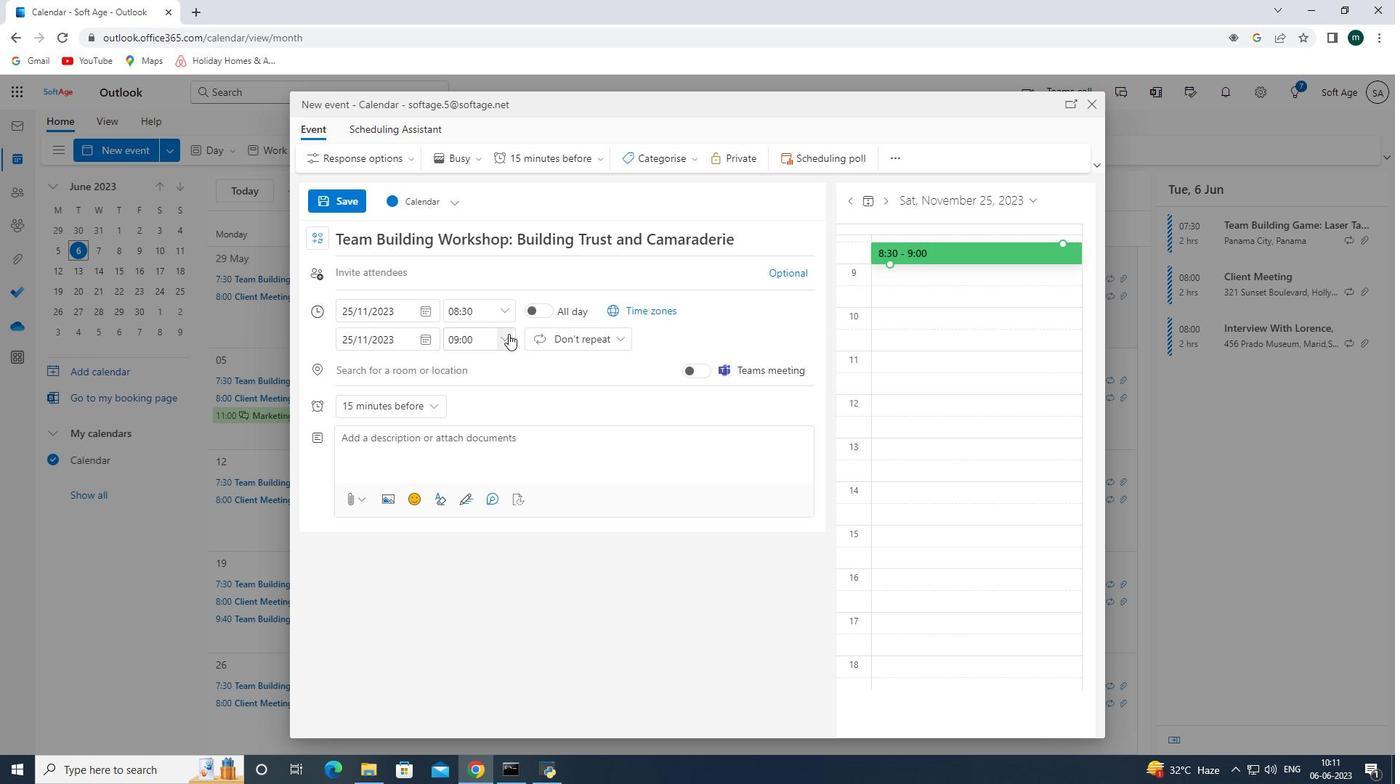 
Action: Mouse moved to (502, 444)
Screenshot: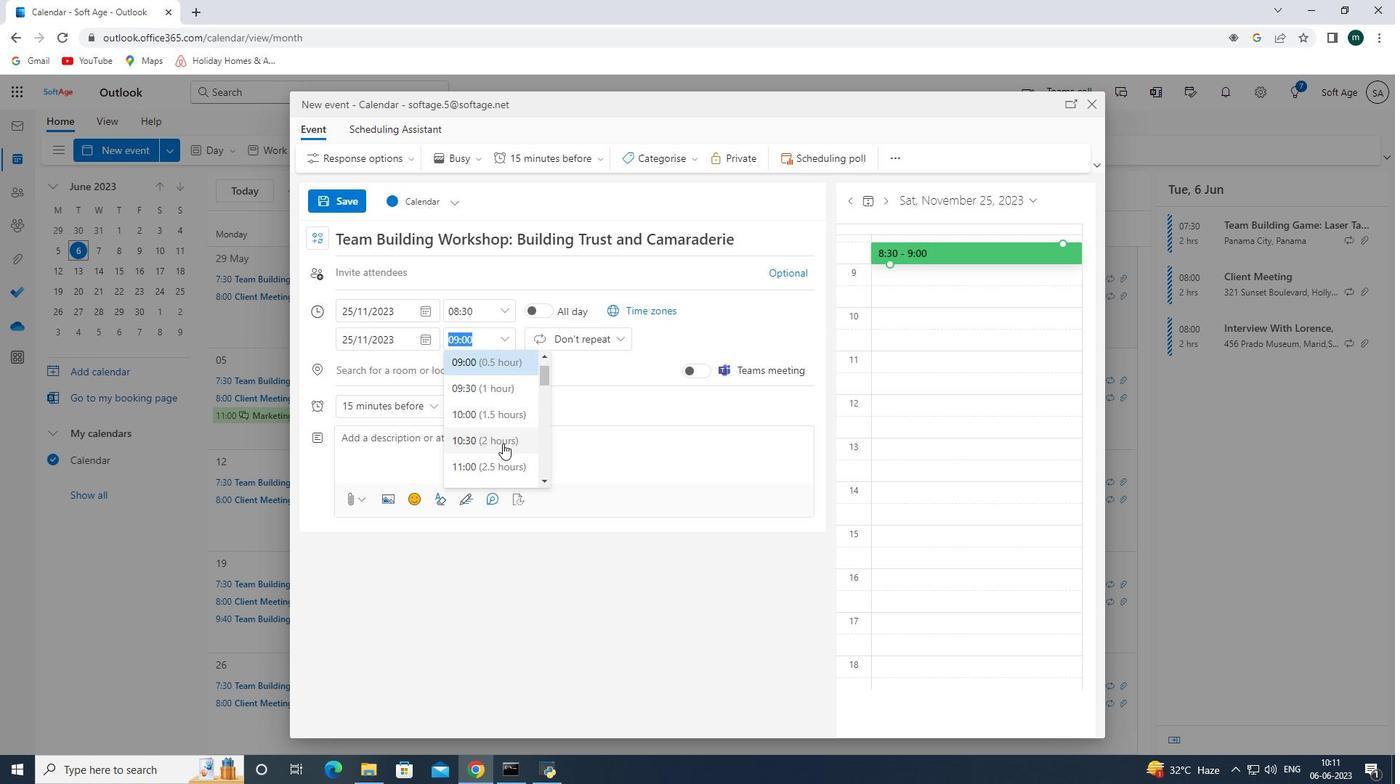 
Action: Mouse pressed left at (502, 444)
Screenshot: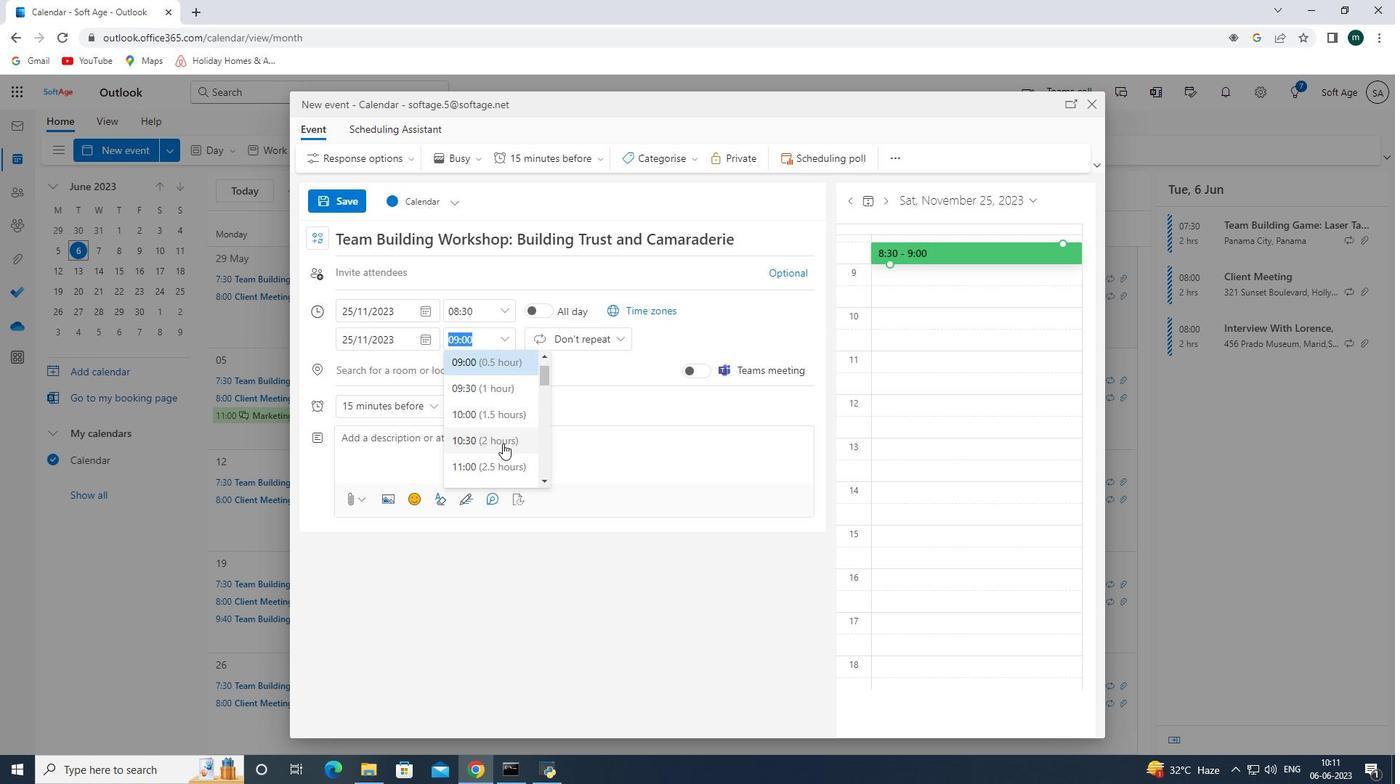 
Action: Mouse moved to (440, 438)
Screenshot: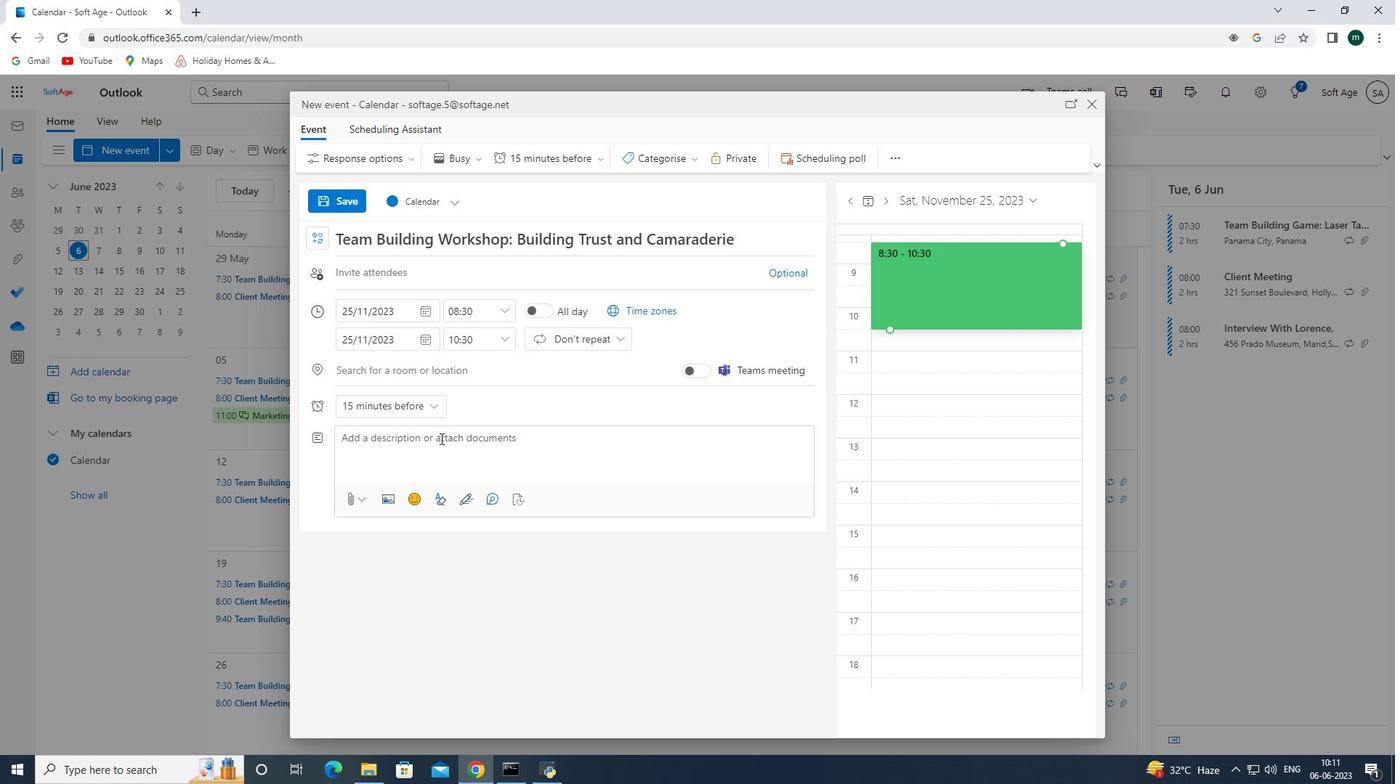 
Action: Mouse pressed left at (440, 438)
Screenshot: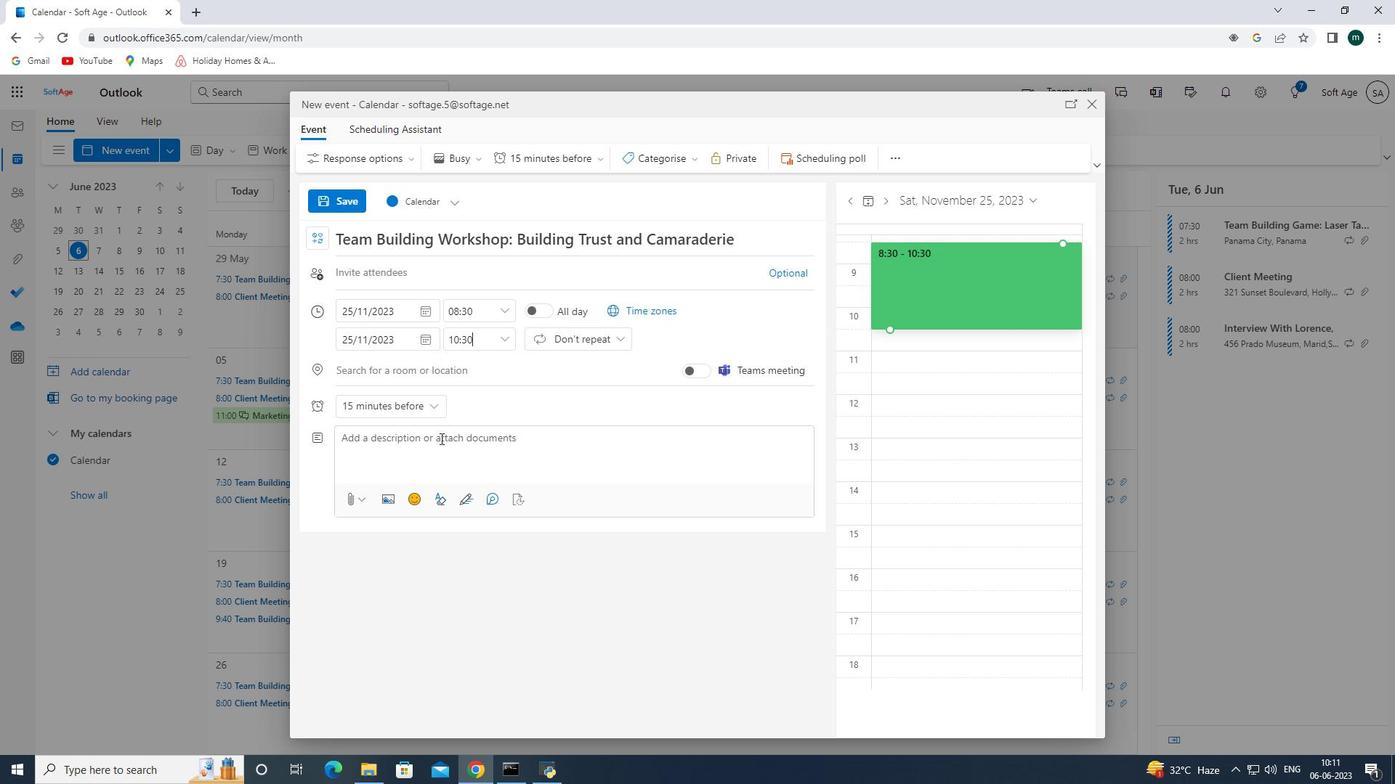 
Action: Key pressed <Key.shift><Key.shift><Key.shift><Key.shift><Key.shift><Key.shift><Key.shift><Key.shift><Key.shift>The<Key.space>event<Key.space>will<Key.space><Key.shift><Key.shift><Key.shift><Key.shift><Key.shift><Key.shift><Key.shift><Key.shift><Key.shift><Key.shift><Key.shift><Key.shift><Key.shift>Kick<Key.backspace><Key.backspace><Key.backspace><Key.backspace>kick<Key.space><Key.shift><Key.shift><Key.shift><Key.shift><Key.shift><Key.shift><Key.shift><Key.shift><Key.shift><Key.shift><Key.shift><Key.shift>off<Key.space><Key.shift><Key.shift><Key.shift><Key.shift><Key.shift><Key.shift><Key.shift><Key.shift><Key.shift><Key.shift><Key.shift><Key.shift><Key.shift><Key.shift><Key.shift><Key.shift><Key.shift><Key.shift><Key.shift><Key.shift><Key.shift><Key.shift><Key.shift><Key.shift><Key.shift><Key.shift><Key.shift><Key.shift><Key.shift><Key.shift>Wi<Key.backspace><Key.backspace>with<Key.space>a<Key.space>war,<Key.backspace>m<Key.space><Key.shift><Key.shift><Key.shift><Key.shift><Key.shift><Key.shift><Key.shift><Key.shift>introduction<Key.space><Key.backspace>,<Key.space><Key.shift><Key.shift><Key.shift><Key.shift><Key.shift><Key.shift>Allo<Key.backspace><Key.backspace><Key.backspace><Key.backspace>allowo<Key.backspace>ing<Key.space><Key.shift><Key.shift><Key.shift><Key.shift><Key.shift><Key.shift><Key.shift><Key.shift><Key.shift><Key.shift><Key.shift><Key.shift><Key.shift><Key.shift><Key.shift><Key.shift><Key.shift><Key.shift><Key.shift><Key.shift><Key.shift><Key.shift><Key.shift><Key.shift><Key.shift><Key.shift><Key.shift><Key.shift><Key.shift><Key.shift><Key.shift><Key.shift><Key.shift>Par<Key.backspace><Key.backspace><Key.backspace>participants<Key.space>to<Key.space>briefly<Key.space>share<Key.space><Key.shift><Key.shift><Key.shift><Key.shift><Key.shift><Key.shift><Key.shift><Key.shift><Key.shift><Key.shift><Key.shift><Key.shift><Key.shift><Key.shift><Key.shift><Key.shift><Key.shift><Key.shift><Key.shift><Key.shift><Key.shift><Key.shift><Key.shift>their<Key.space>baack<Key.backspace><Key.backspace><Key.backspace>ck<Key.space>j<Key.backspace><Key.backspace><Key.backspace><Key.backspace><Key.backspace><Key.backspace>backgrounds,<Key.space><Key.shift>interests,<Key.space>and<Key.space><Key.shift>aspirations.<Key.space><Key.shift_r><Key.shift_r><Key.shift_r><Key.shift_r><Key.shift_r><Key.shift_r><Key.shift_r><Key.shift_r><Key.shift_r><Key.shift_r><Key.shift_r><Key.shift_r><Key.shift_r><Key.shift_r><Key.shift_r><Key.shift_r><Key.shift_r><Key.shift_r><Key.shift_r><Key.shift_r><Key.shift_r><Key.shift_r><Key.shift_r><Key.shift_r><Key.shift_r><Key.shift_r><Key.shift_r><Key.shift_r><Key.shift_r>Folll<Key.backspace>owing<Key.space>that<Key.backspace>t,<Key.space>me
Screenshot: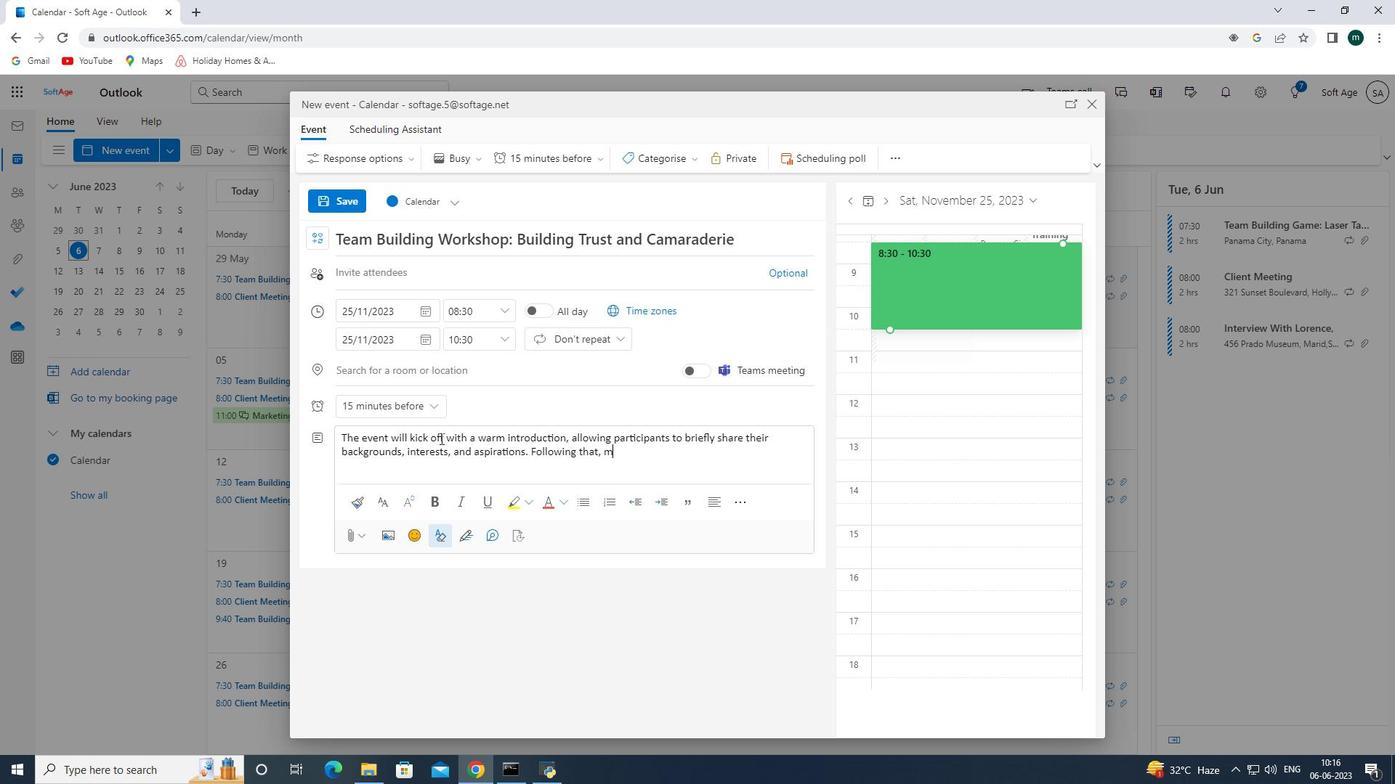 
Action: Mouse moved to (441, 438)
Screenshot: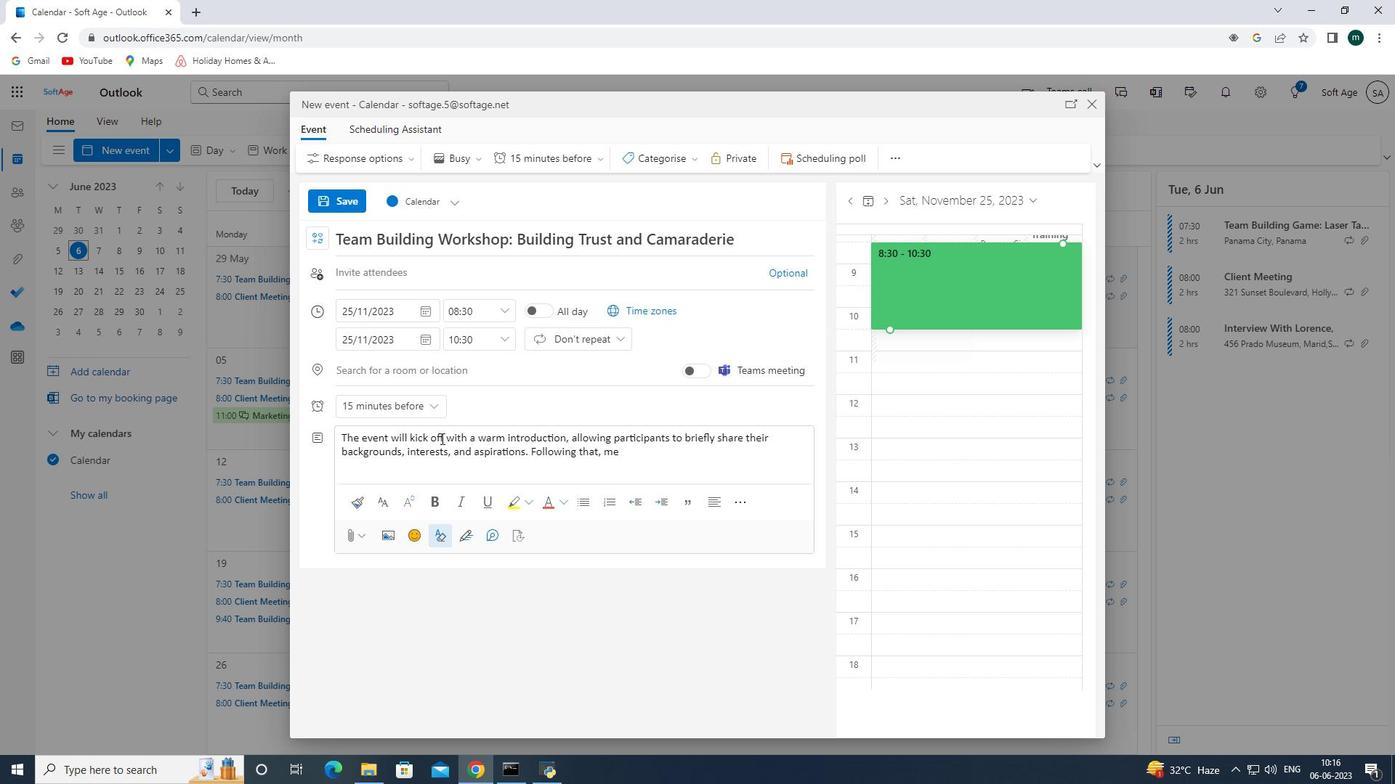 
Action: Key pressed ntors<Key.space>and<Key.space>mentees<Key.space>will<Key.space>be<Key.space>seat<Key.space><Key.backspace>ed<Key.space>together<Key.space>at<Key.space>designated<Key.space>tables,<Key.space>fostering<Key.space>a<Key.space>relaxed<Key.space>atmosphar<Key.backspace><Key.backspace>ere<Key.space>conducive<Key.space>to<Key.space>open<Key.space>dialogue,<Key.backspace>.<Key.space>
Screenshot: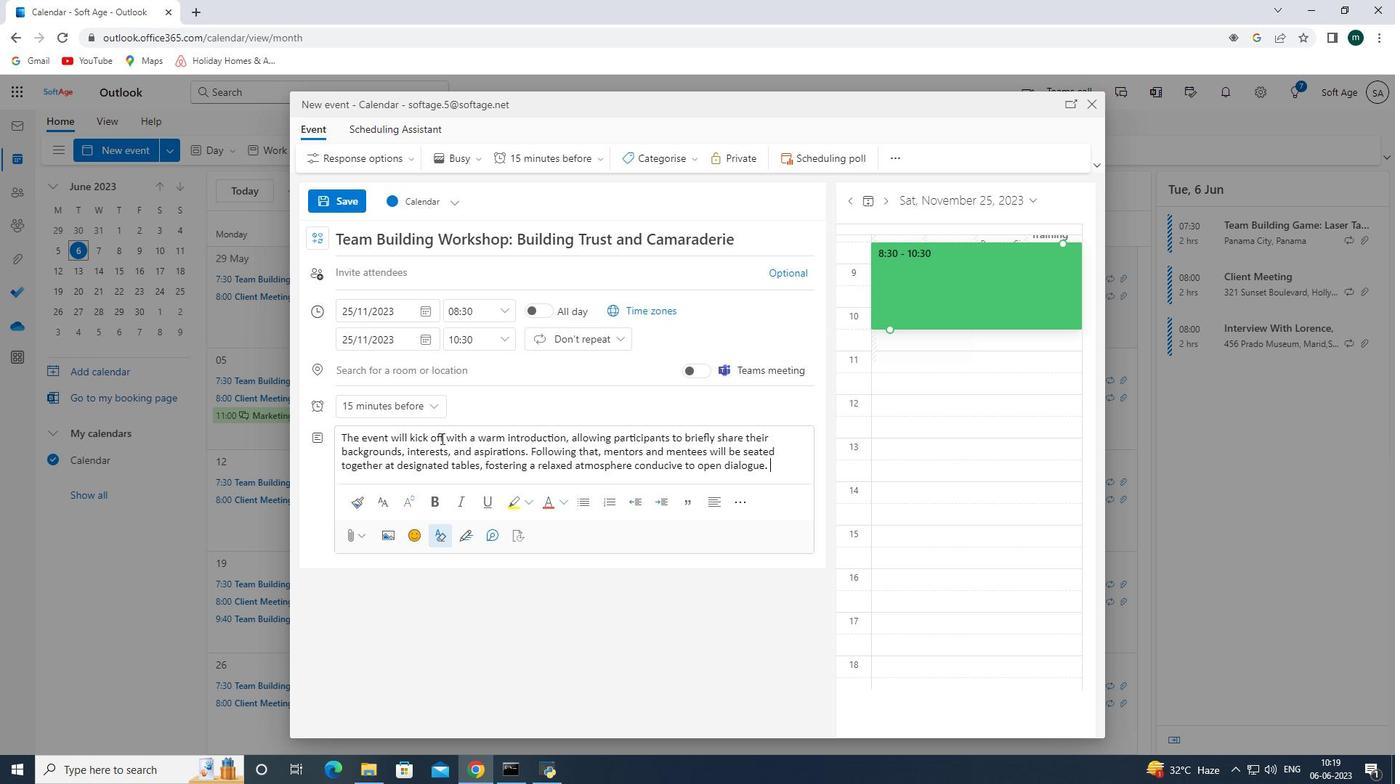 
Action: Mouse moved to (665, 152)
Screenshot: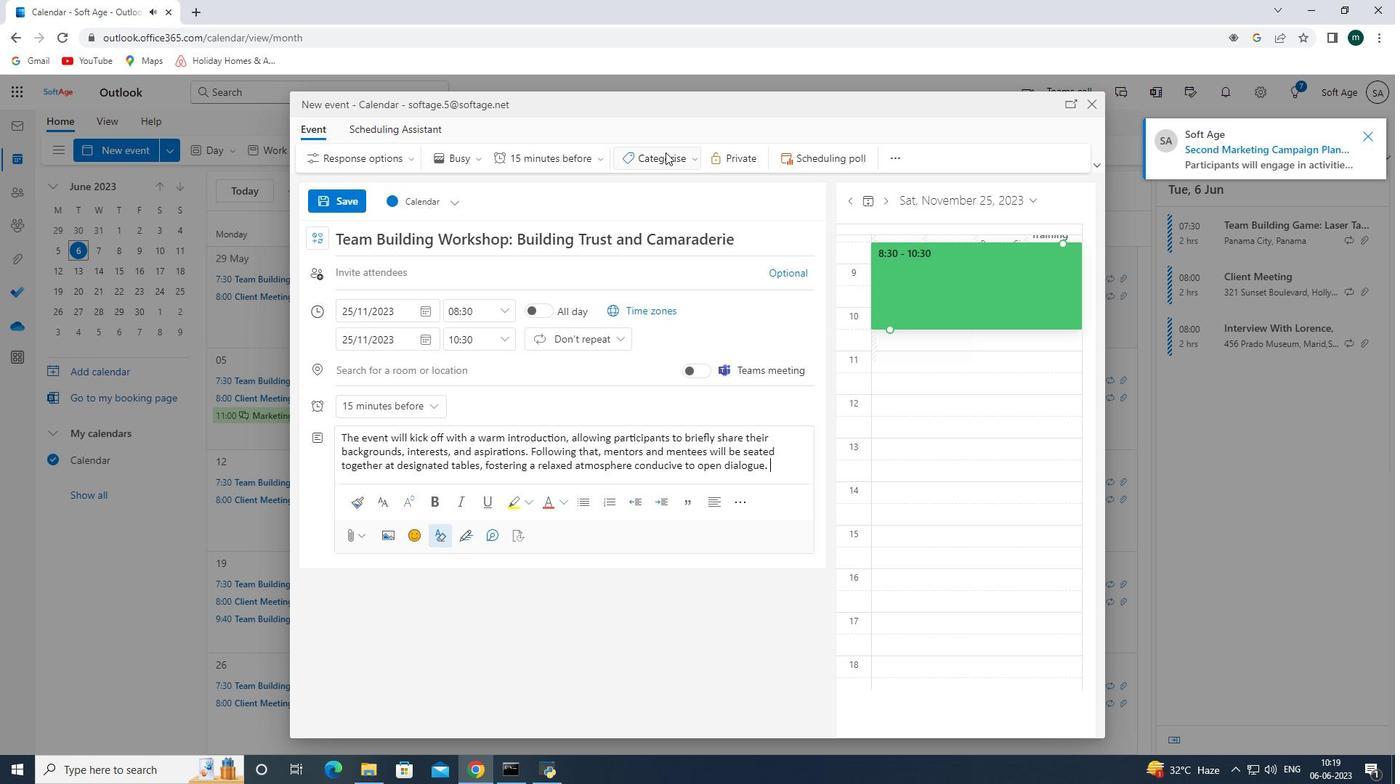
Action: Mouse pressed left at (665, 152)
Screenshot: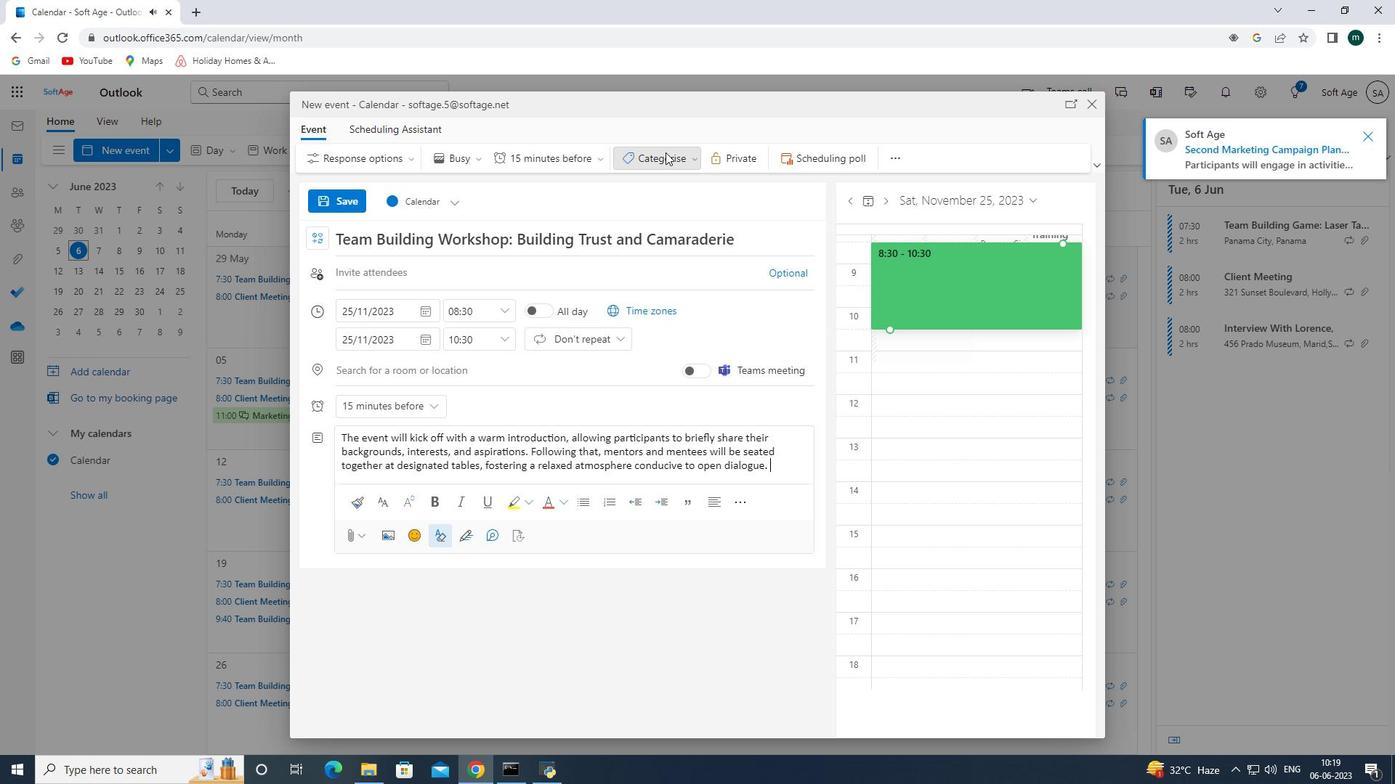 
Action: Mouse moved to (691, 229)
Screenshot: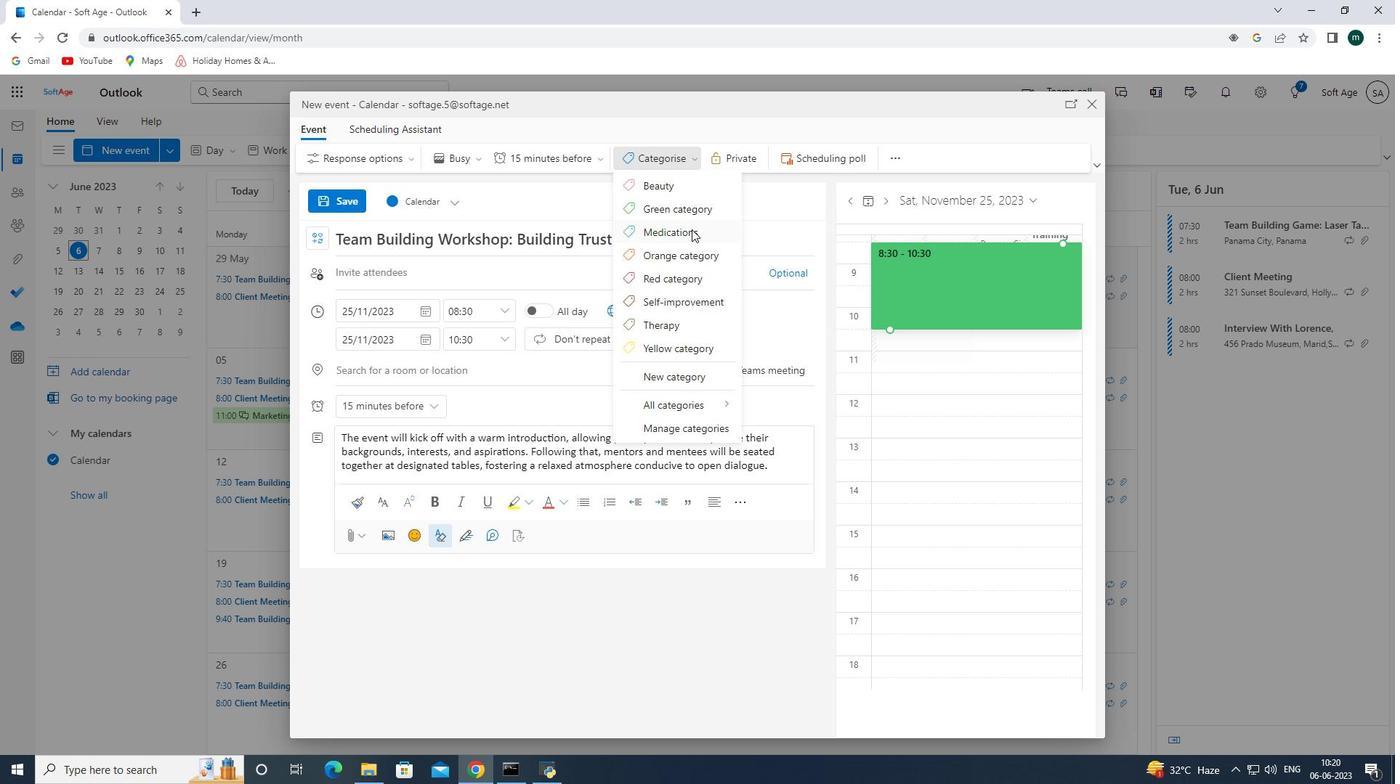 
Action: Mouse pressed left at (691, 229)
Screenshot: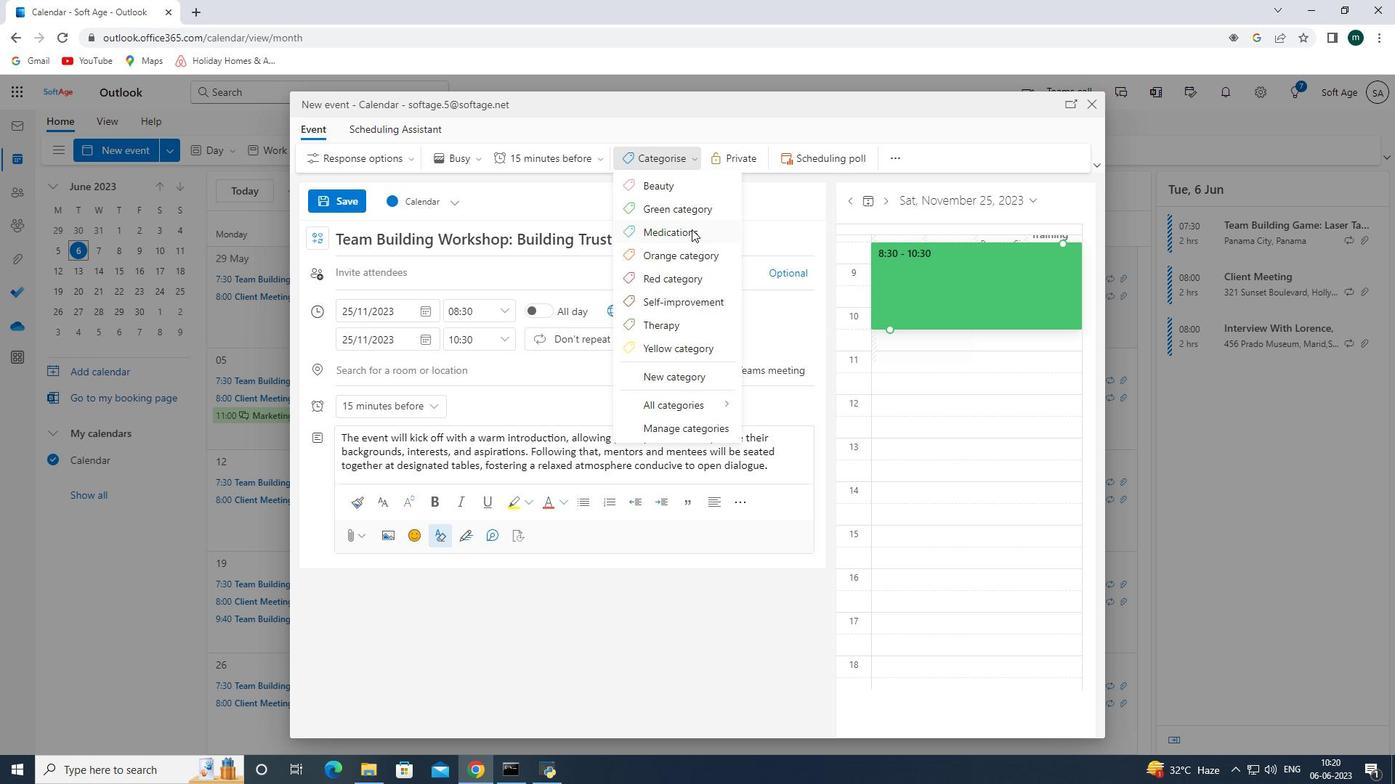 
Action: Mouse moved to (464, 359)
Screenshot: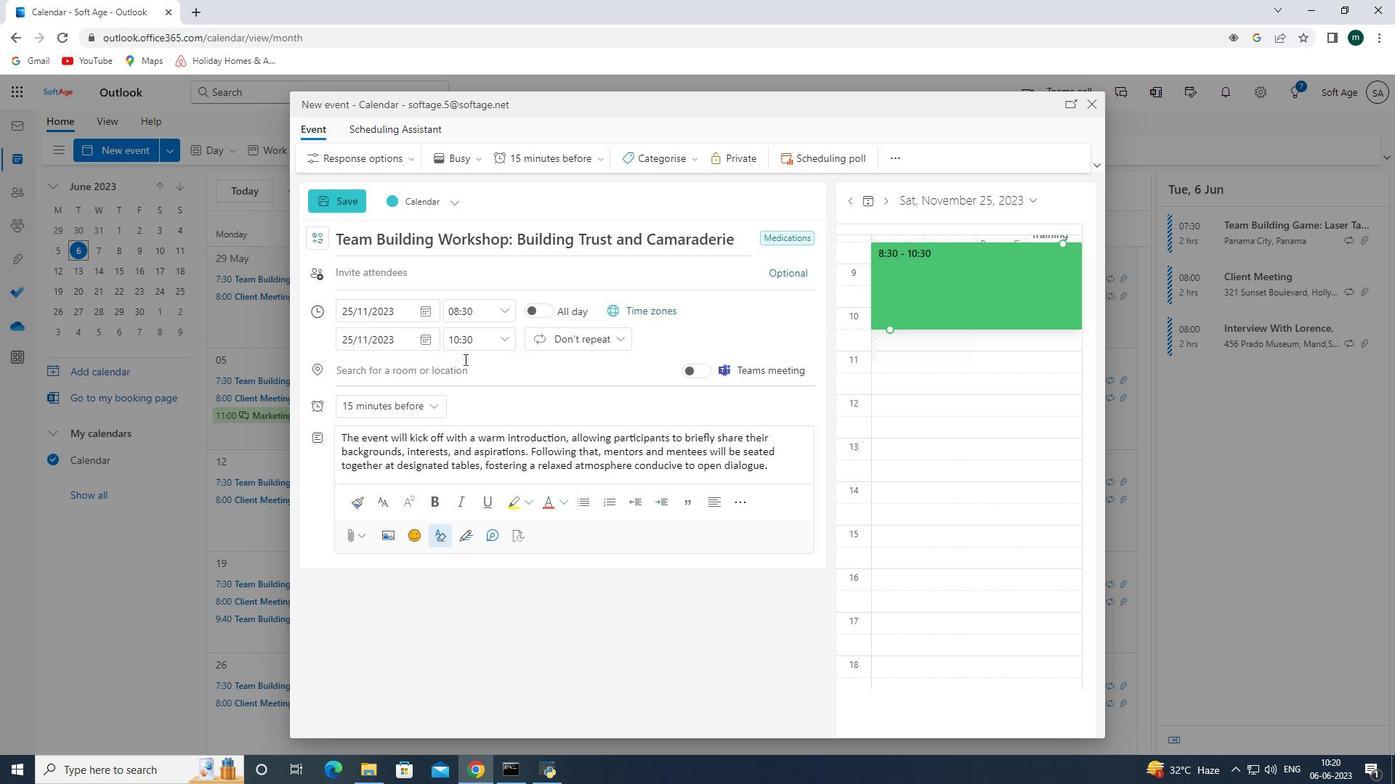 
Action: Mouse pressed left at (464, 359)
Screenshot: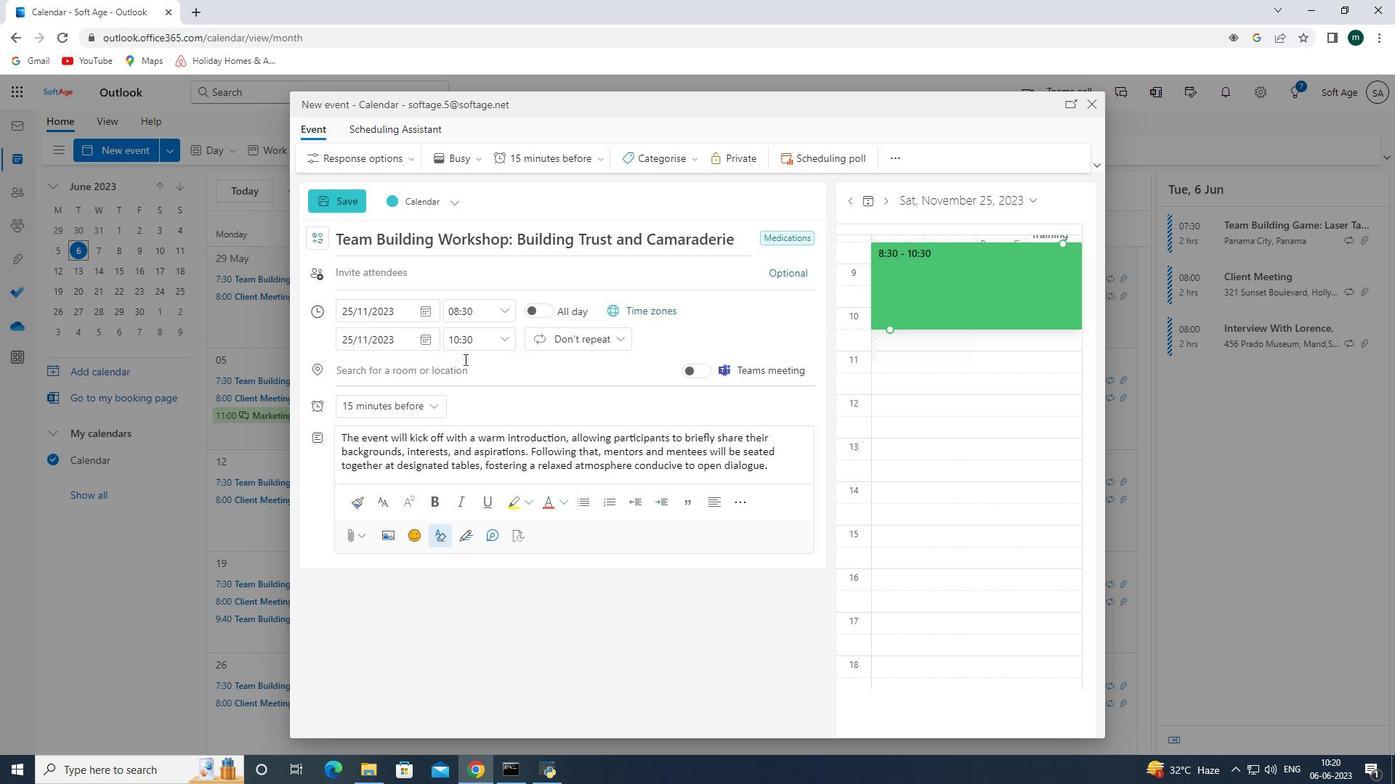 
Action: Mouse moved to (461, 359)
Screenshot: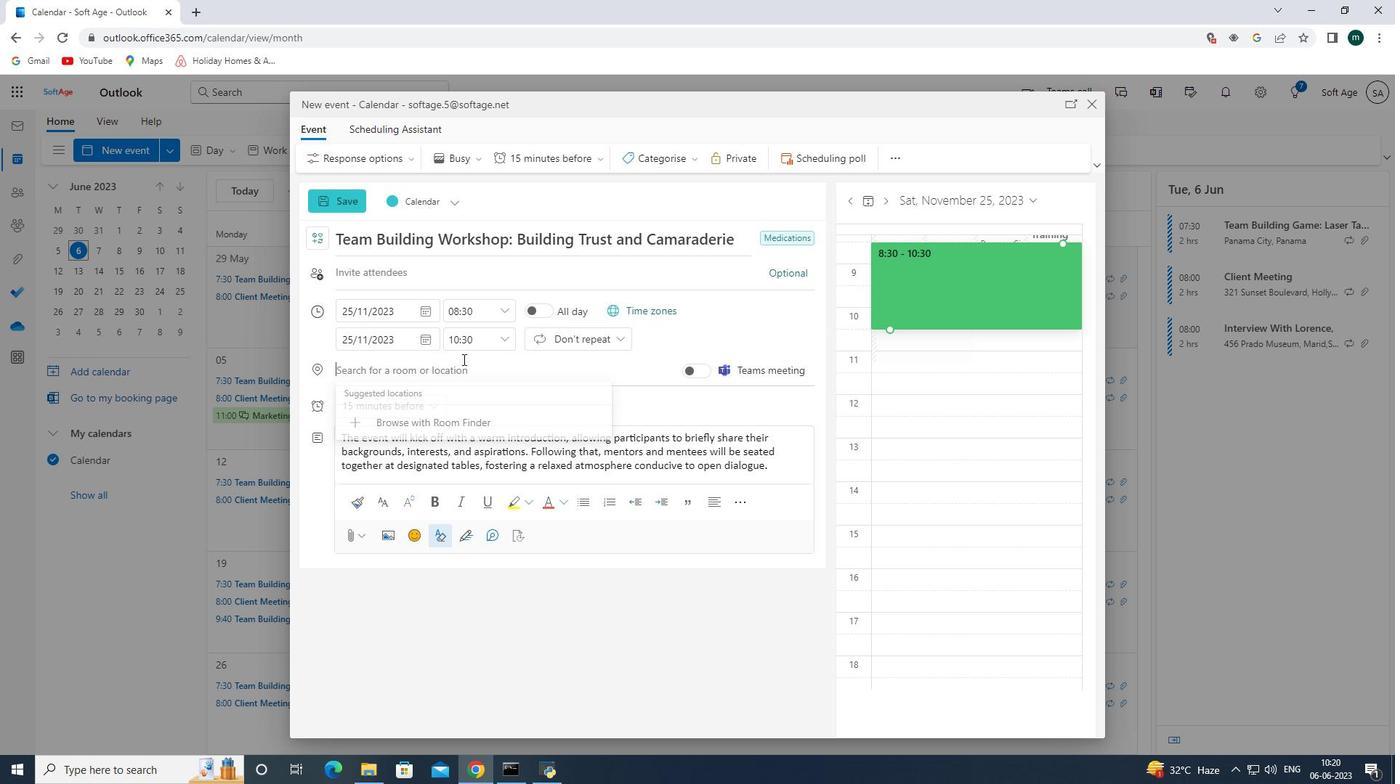 
Action: Key pressed 654<Key.space><Key.shift><Key.shift>Trastevere,<Key.space><Key.shift><Key.shift><Key.shift><Key.shift><Key.shift><Key.shift><Key.shift><Key.shift><Key.shift><Key.shift><Key.shift><Key.shift><Key.shift><Key.shift><Key.shift><Key.shift><Key.shift>Rome,<Key.space><Key.shift><Key.shift>Italy<Key.space>
Screenshot: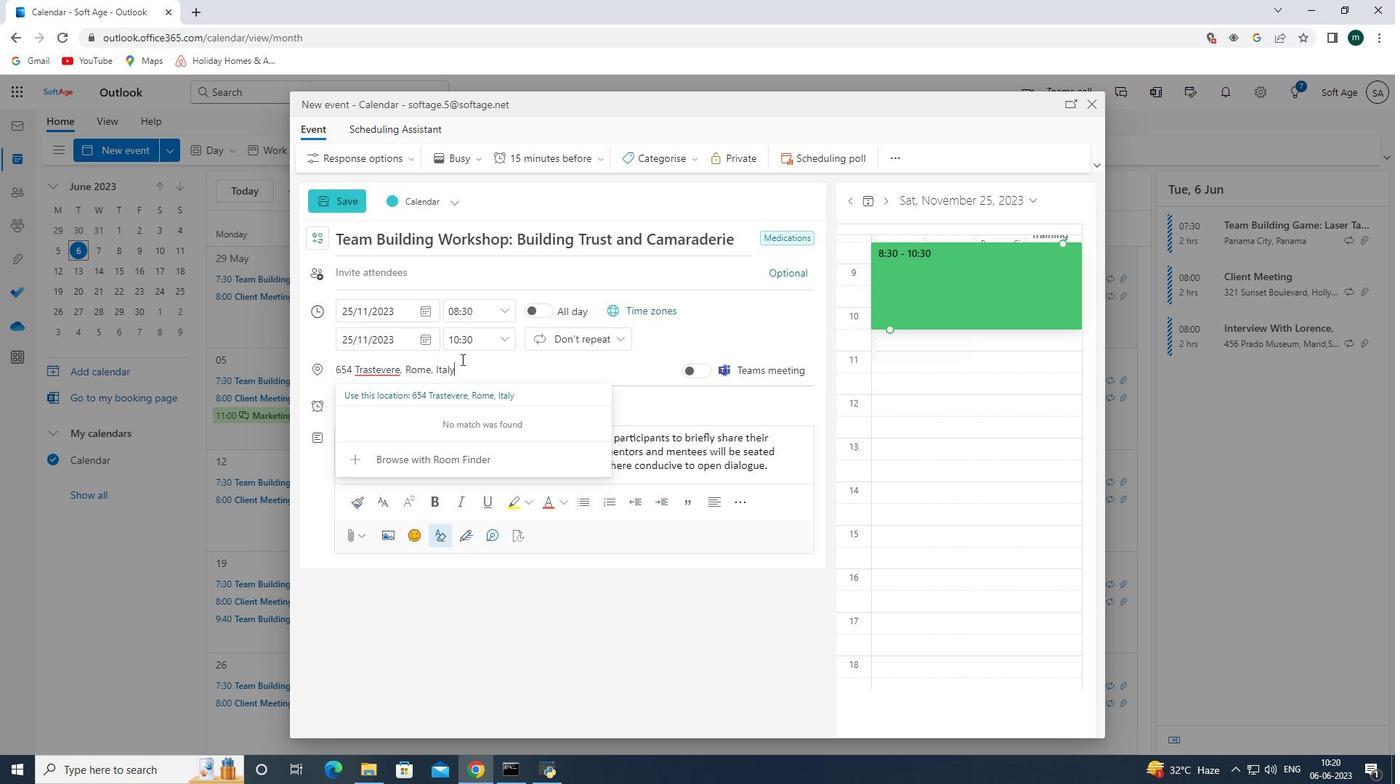 
Action: Mouse moved to (459, 275)
Screenshot: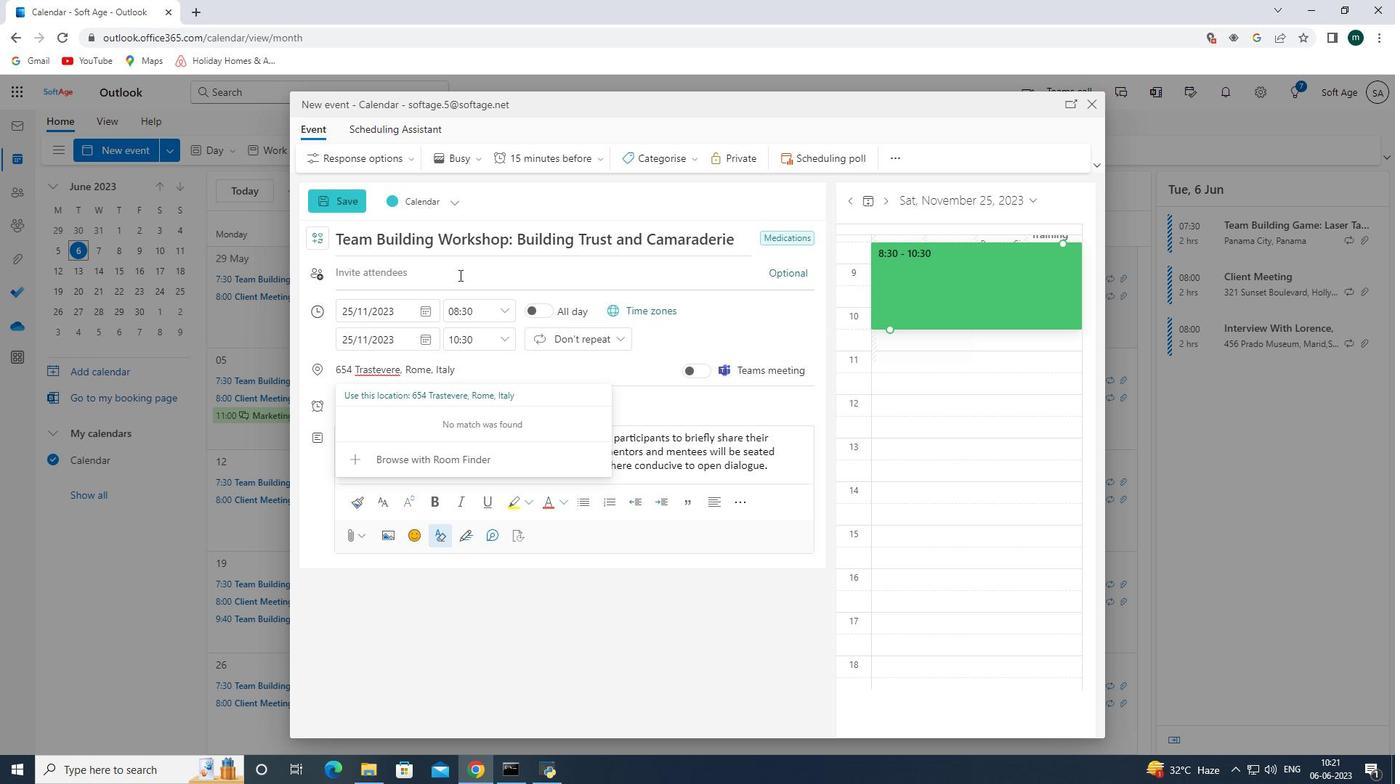 
Action: Mouse pressed left at (459, 275)
Screenshot: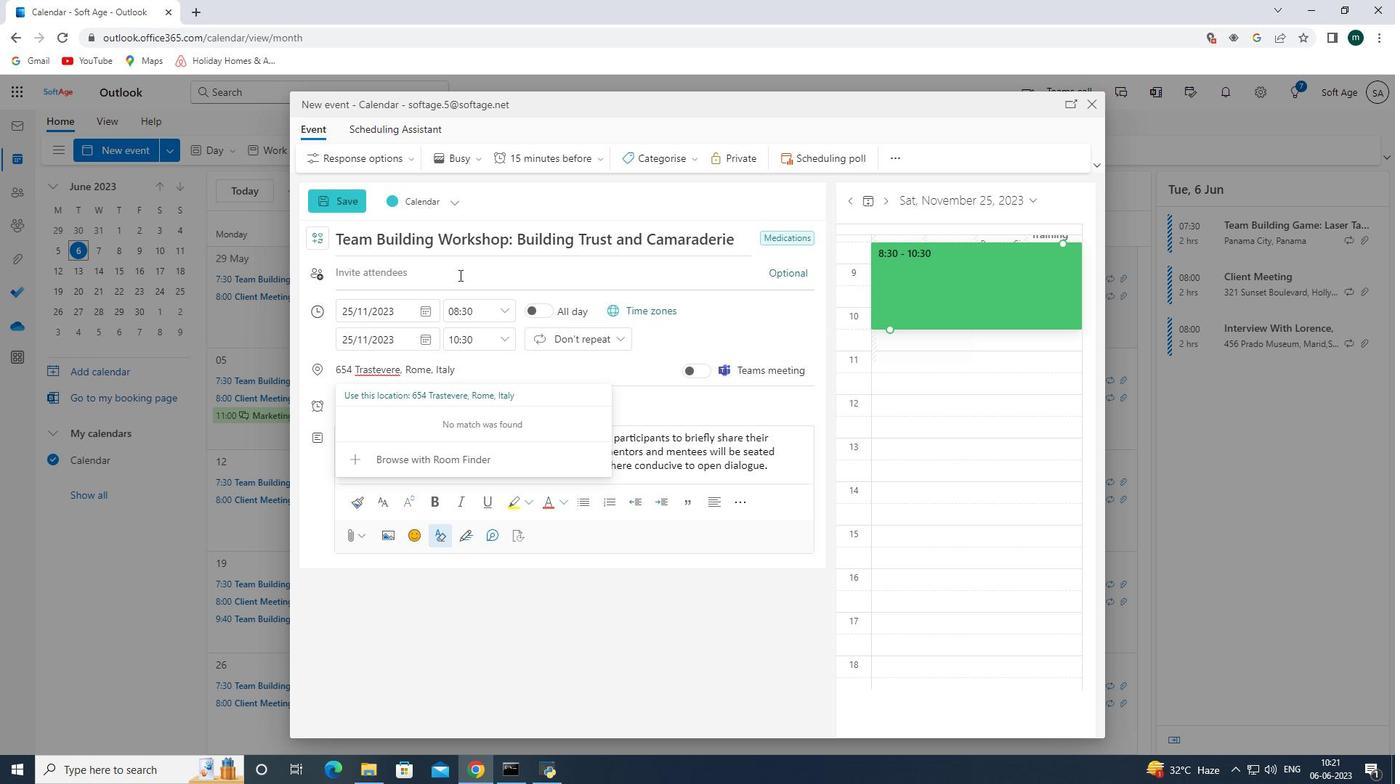 
Action: Mouse moved to (443, 470)
Screenshot: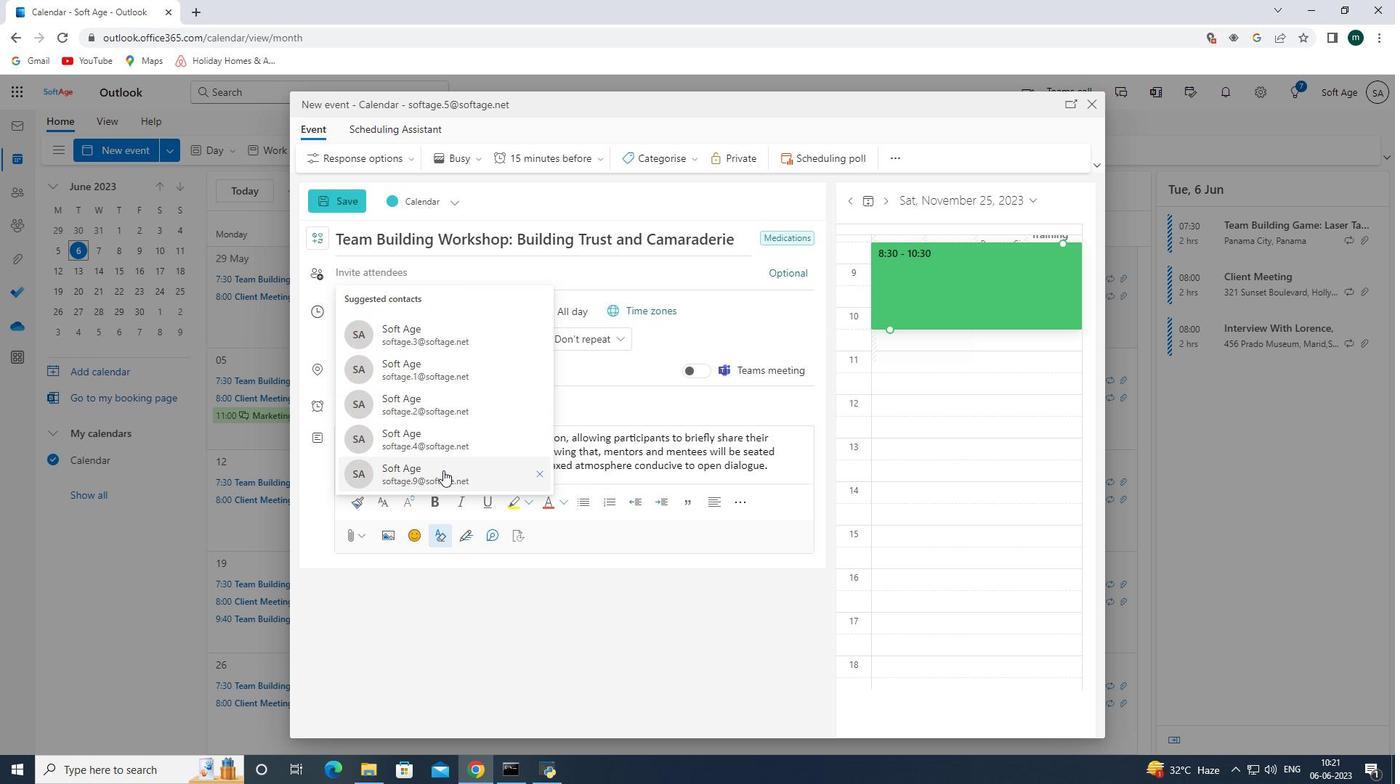 
Action: Mouse pressed left at (443, 470)
Screenshot: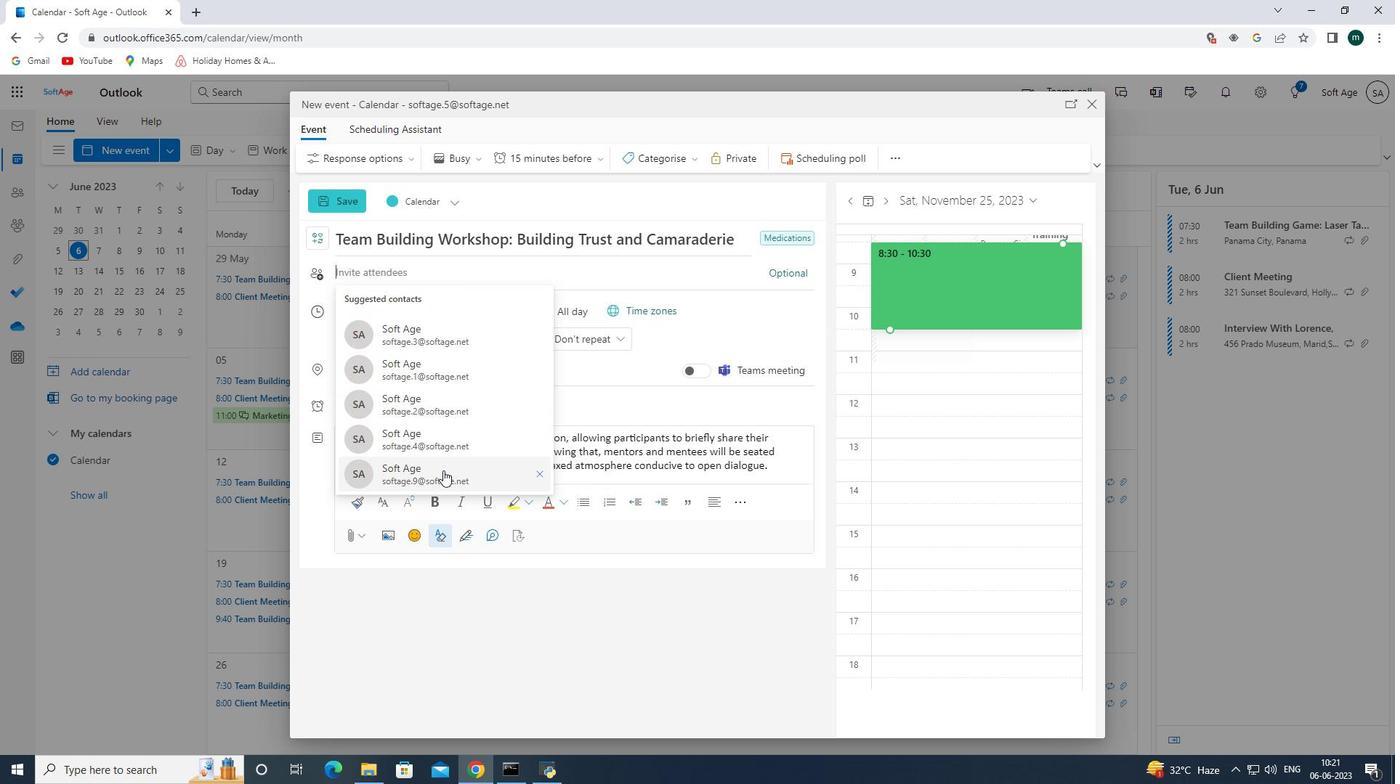 
Action: Mouse moved to (520, 274)
Screenshot: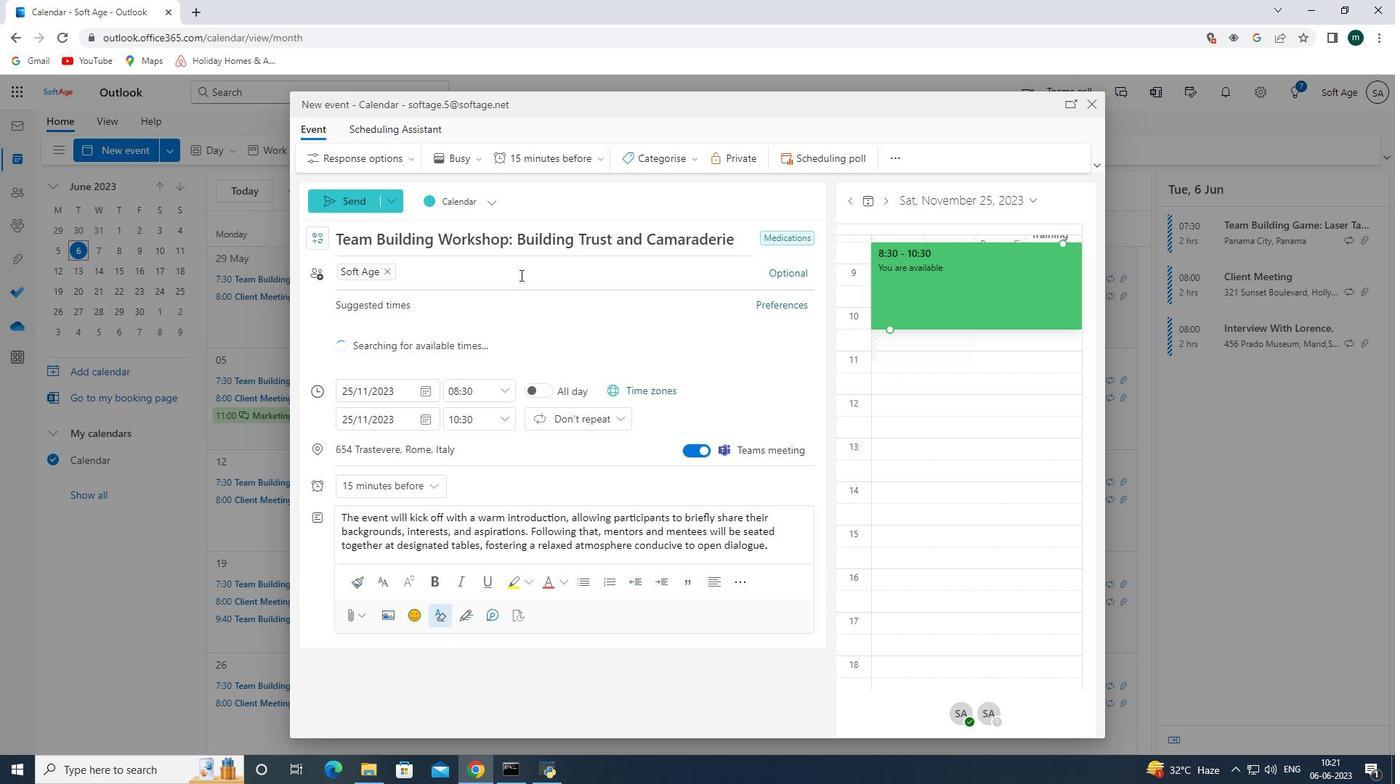 
Action: Mouse pressed left at (520, 274)
Screenshot: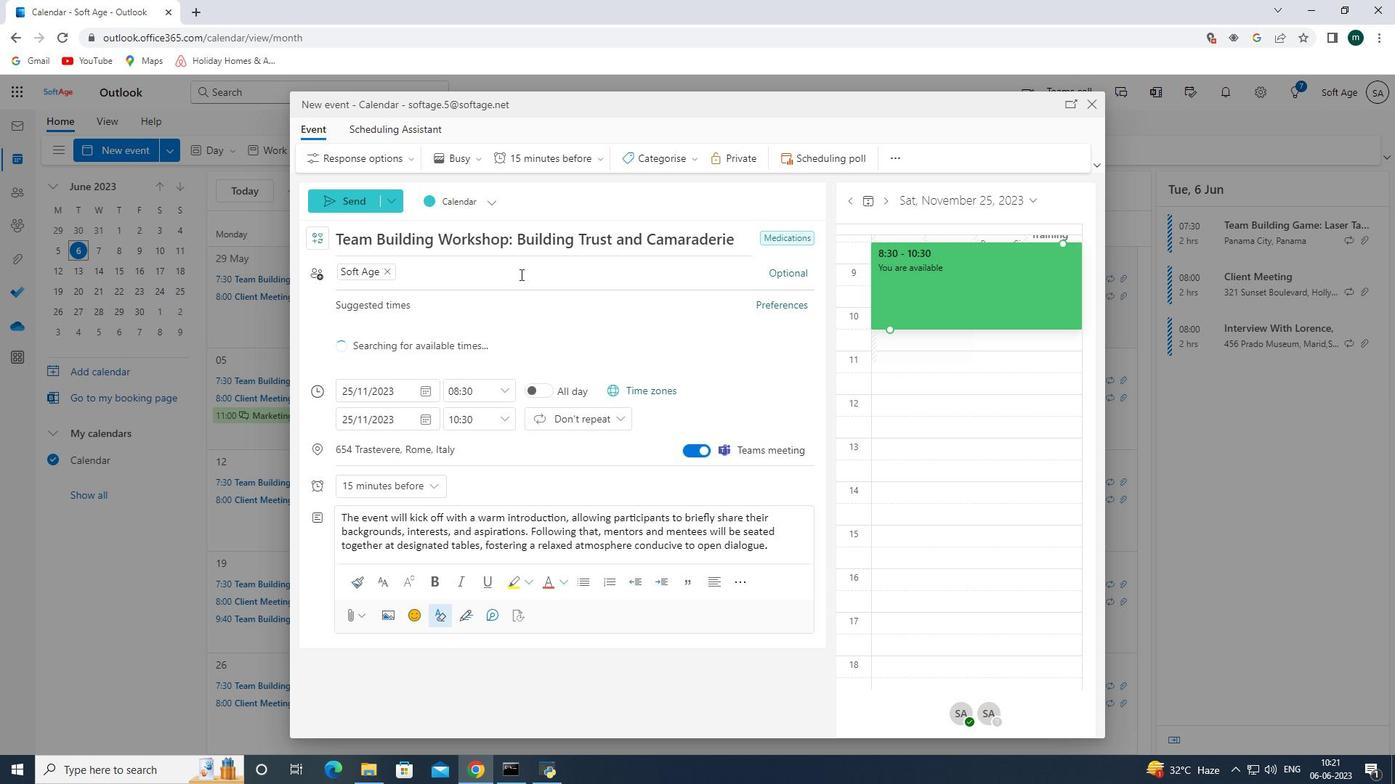 
Action: Mouse moved to (499, 262)
Screenshot: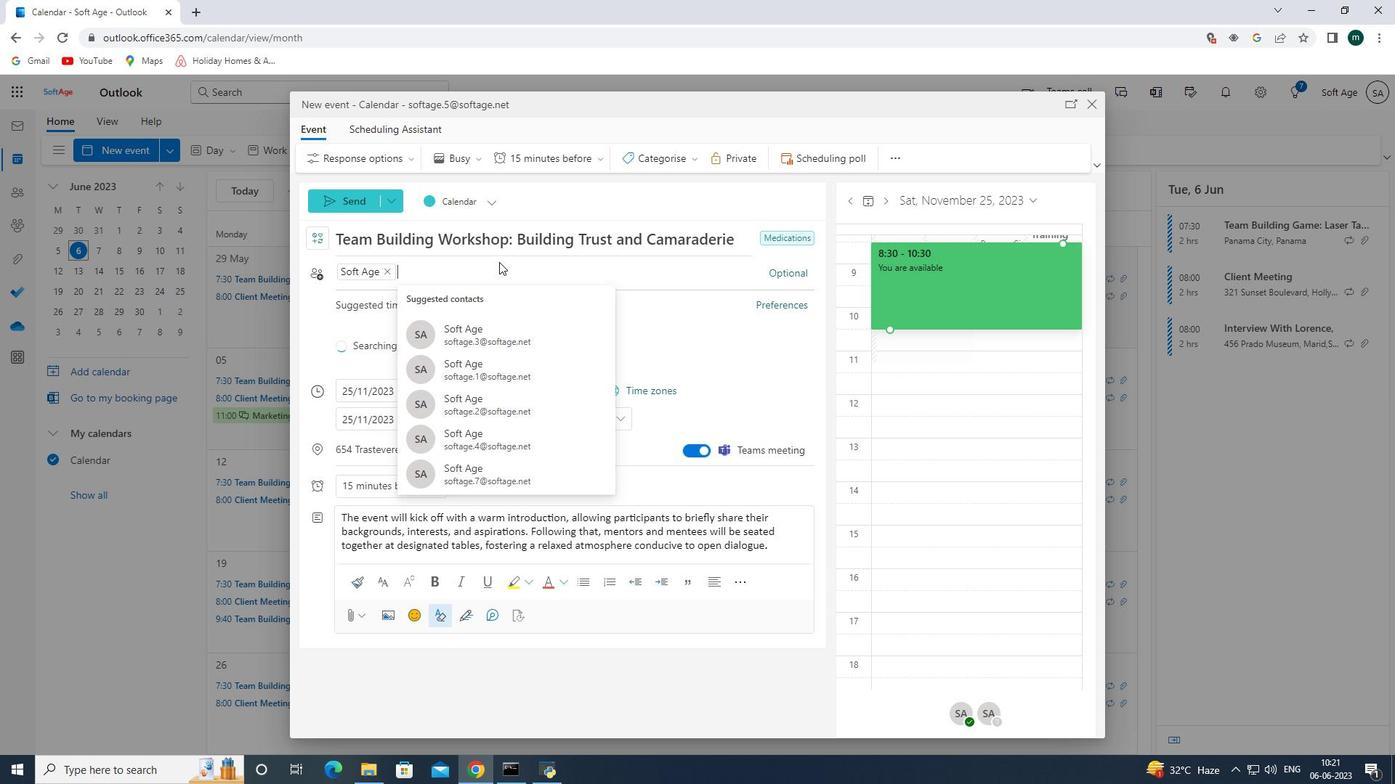 
Action: Key pressed softage.9<Key.shift><Key.shift><Key.shift><Key.shift><Key.shift><Key.shift><Key.shift><Key.shift>@
Screenshot: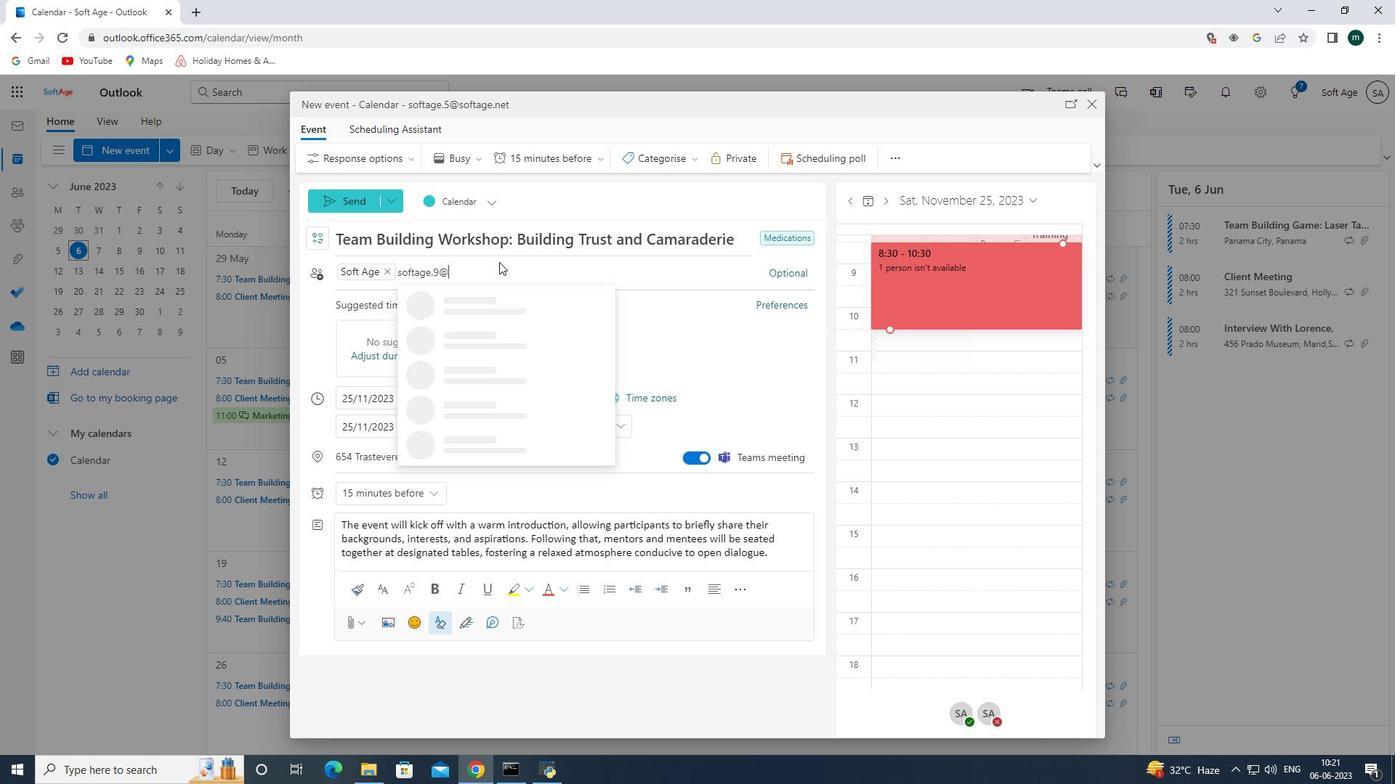 
Action: Mouse moved to (497, 307)
Screenshot: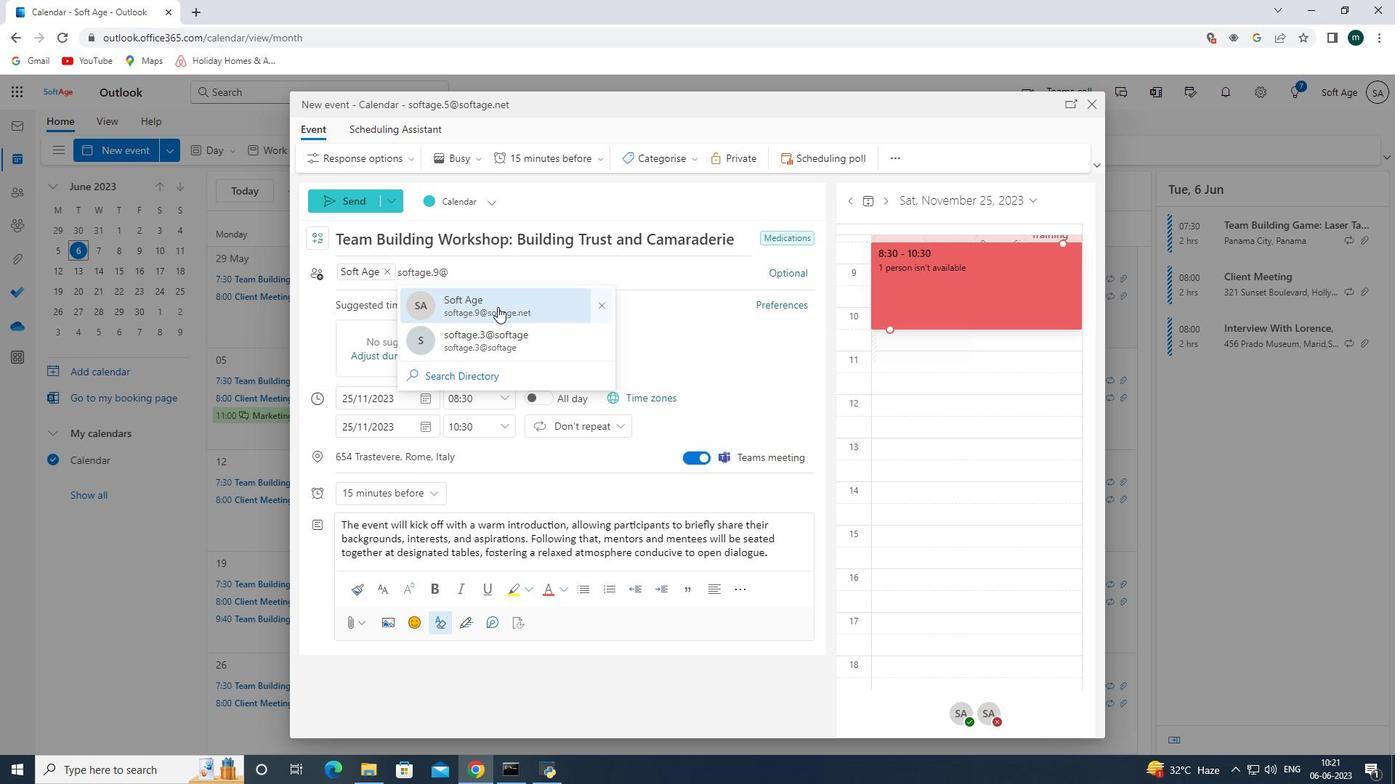 
Action: Mouse pressed left at (497, 307)
Screenshot: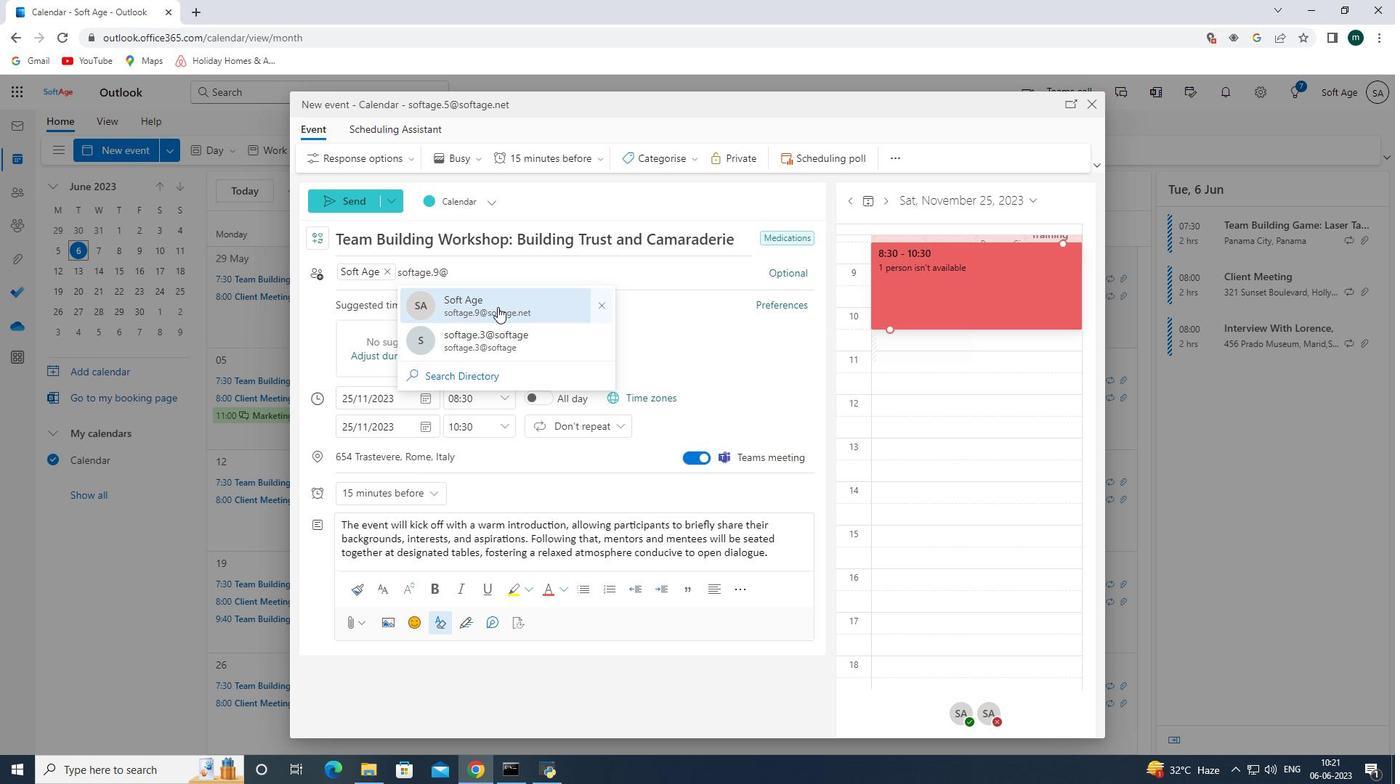 
Action: Mouse moved to (591, 154)
Screenshot: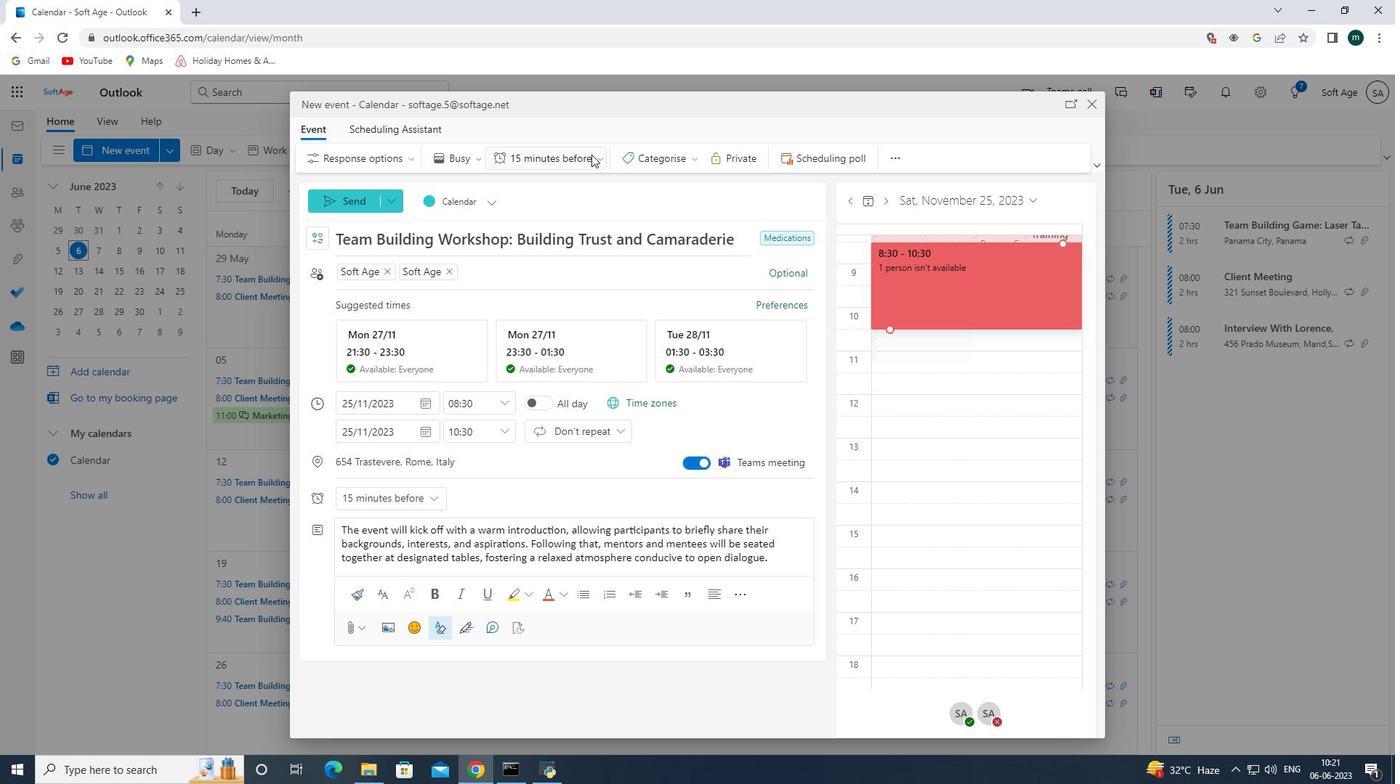 
Action: Mouse pressed left at (591, 154)
Screenshot: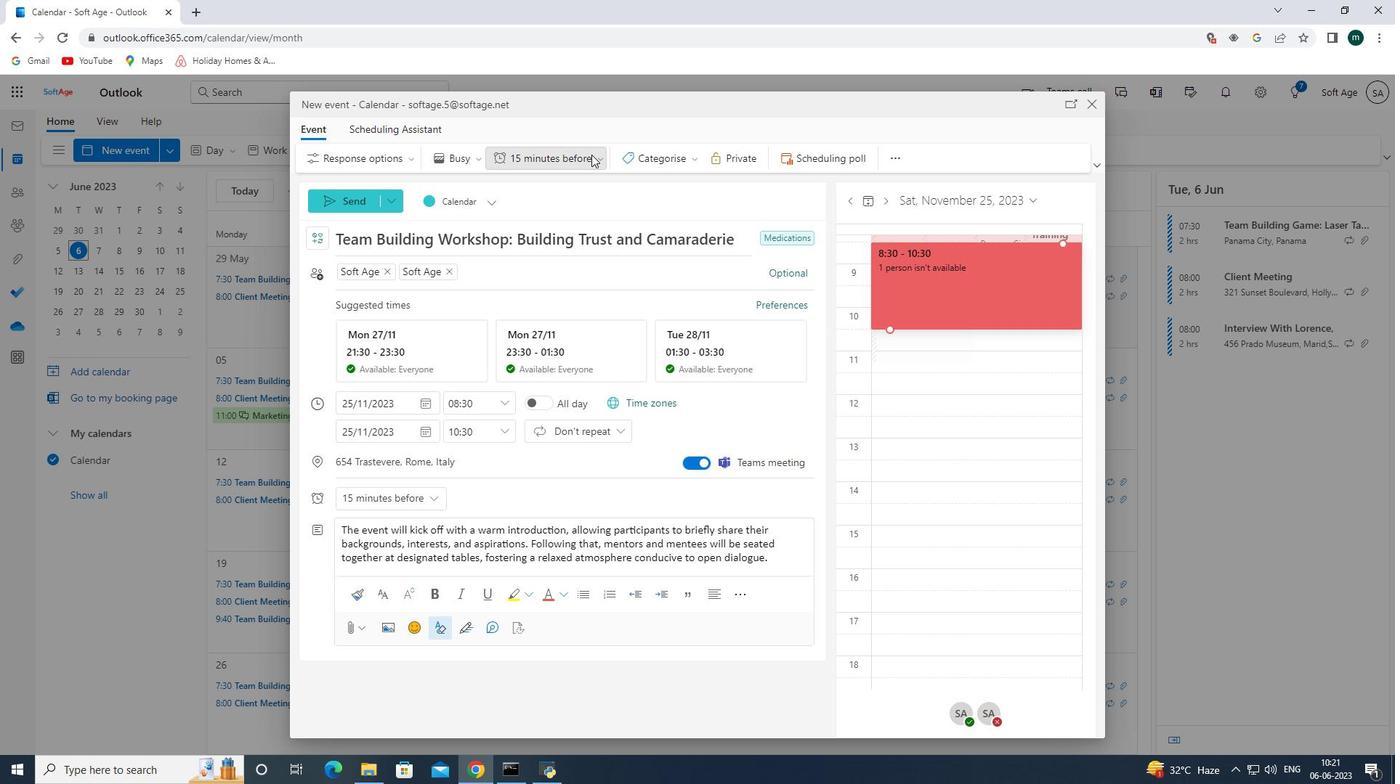 
Action: Mouse moved to (578, 319)
Screenshot: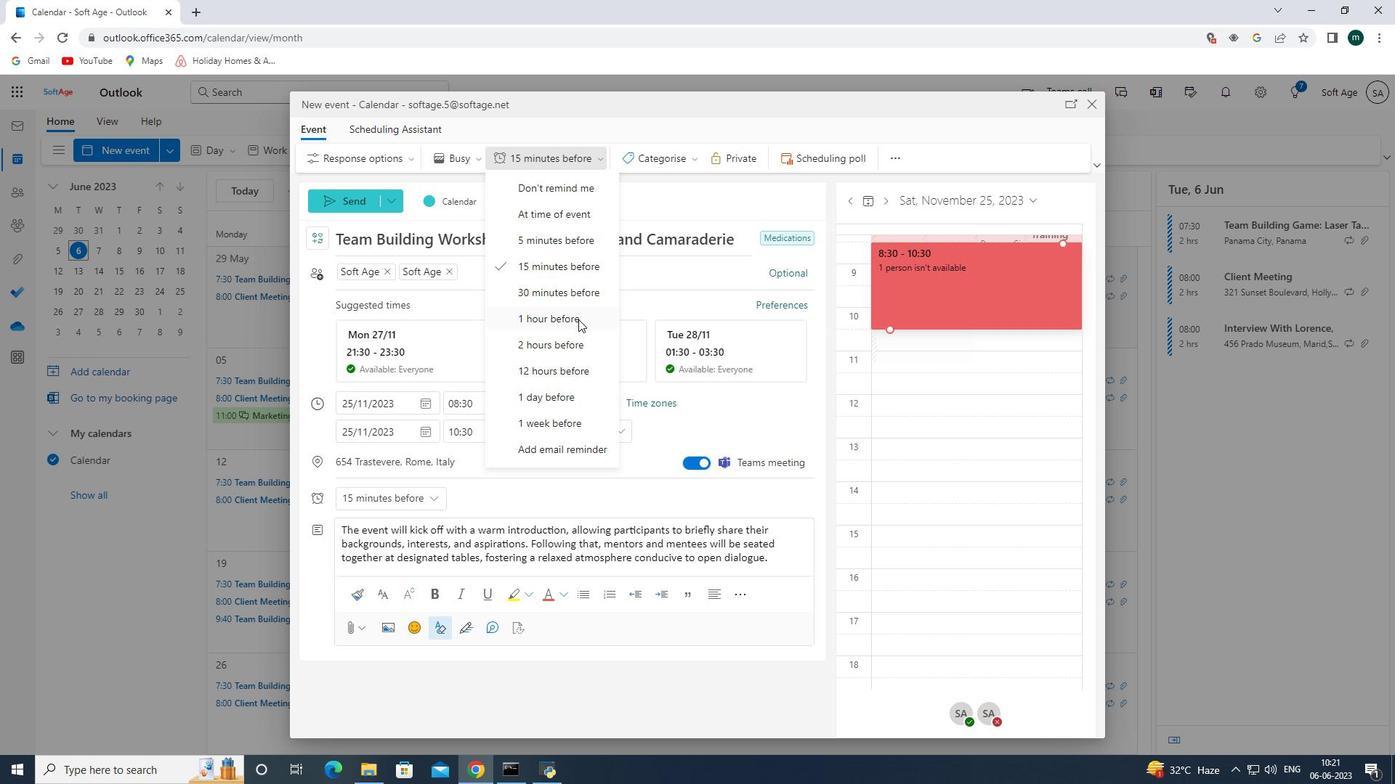 
Action: Mouse pressed left at (578, 319)
Screenshot: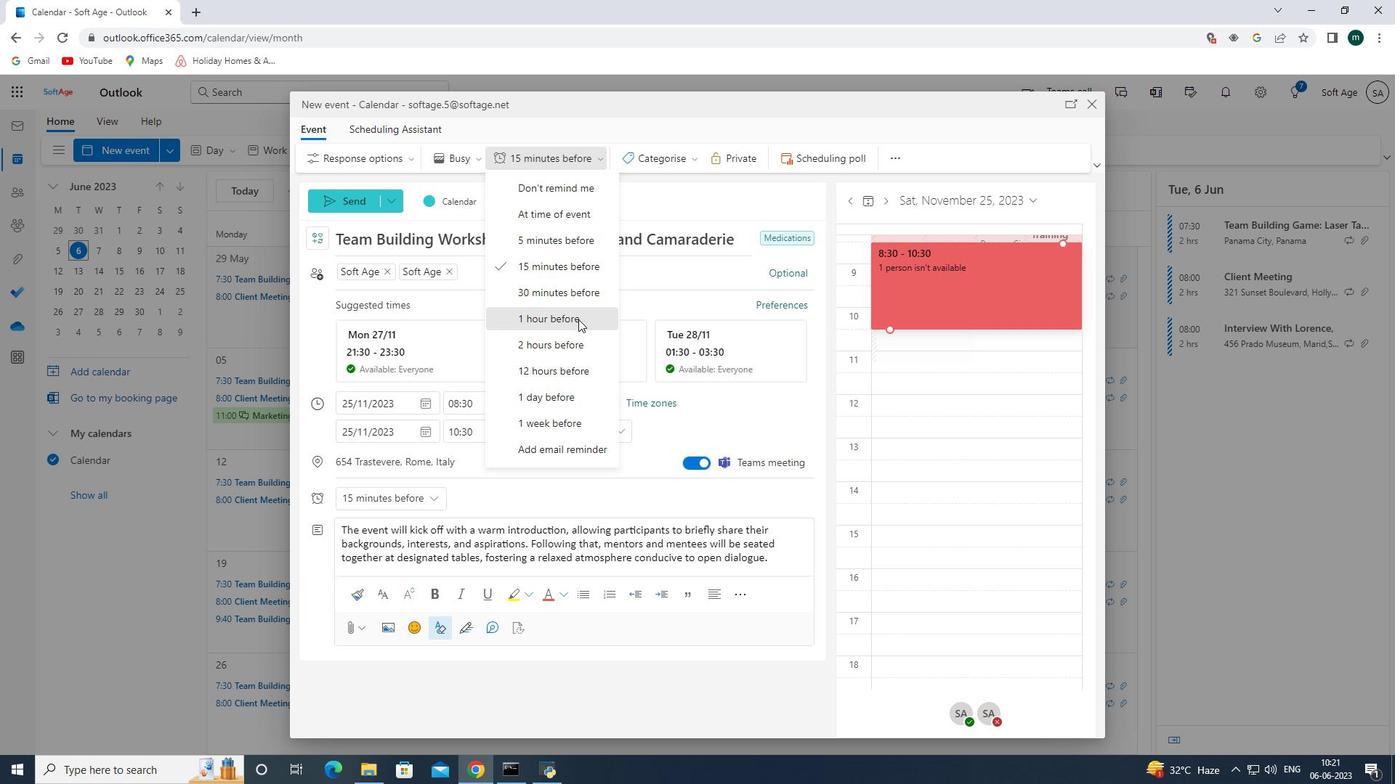 
Action: Mouse moved to (365, 204)
Screenshot: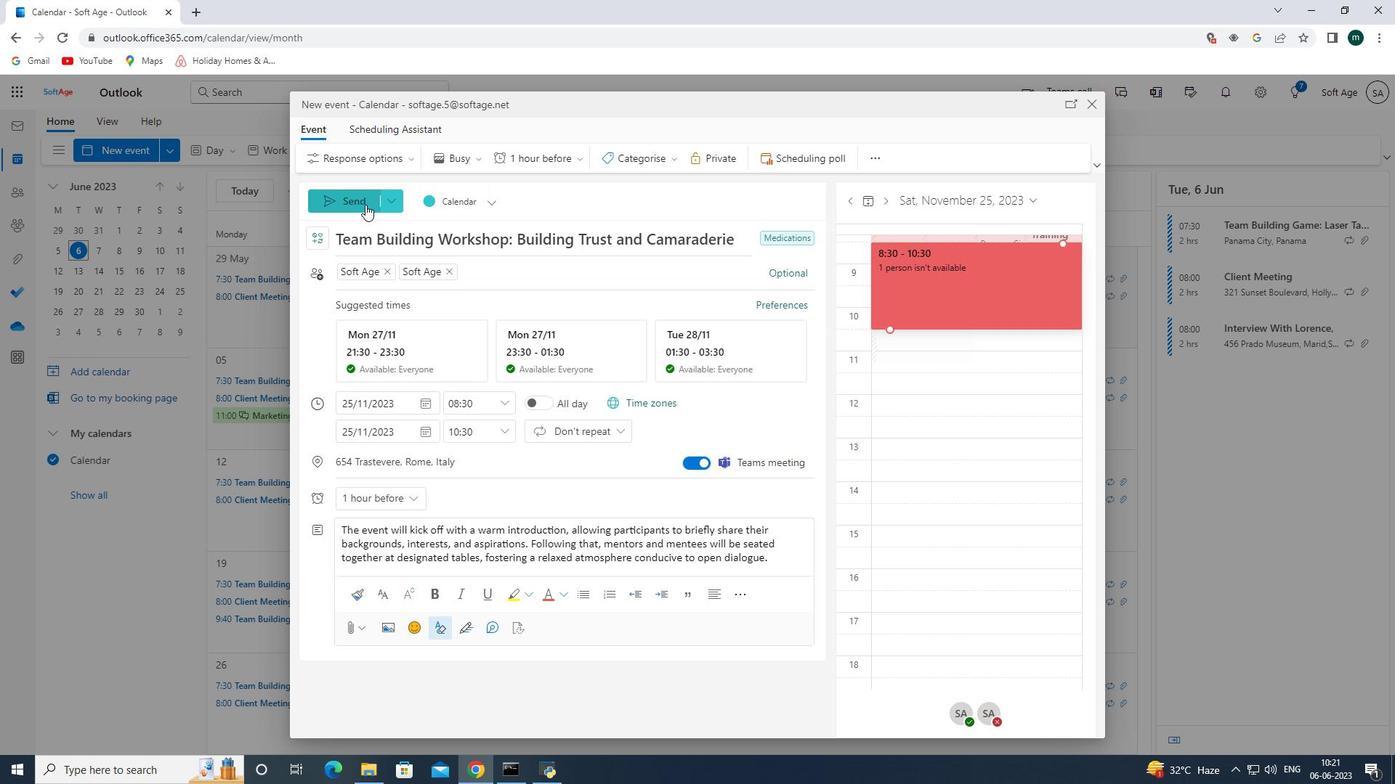 
Action: Mouse pressed left at (365, 204)
Screenshot: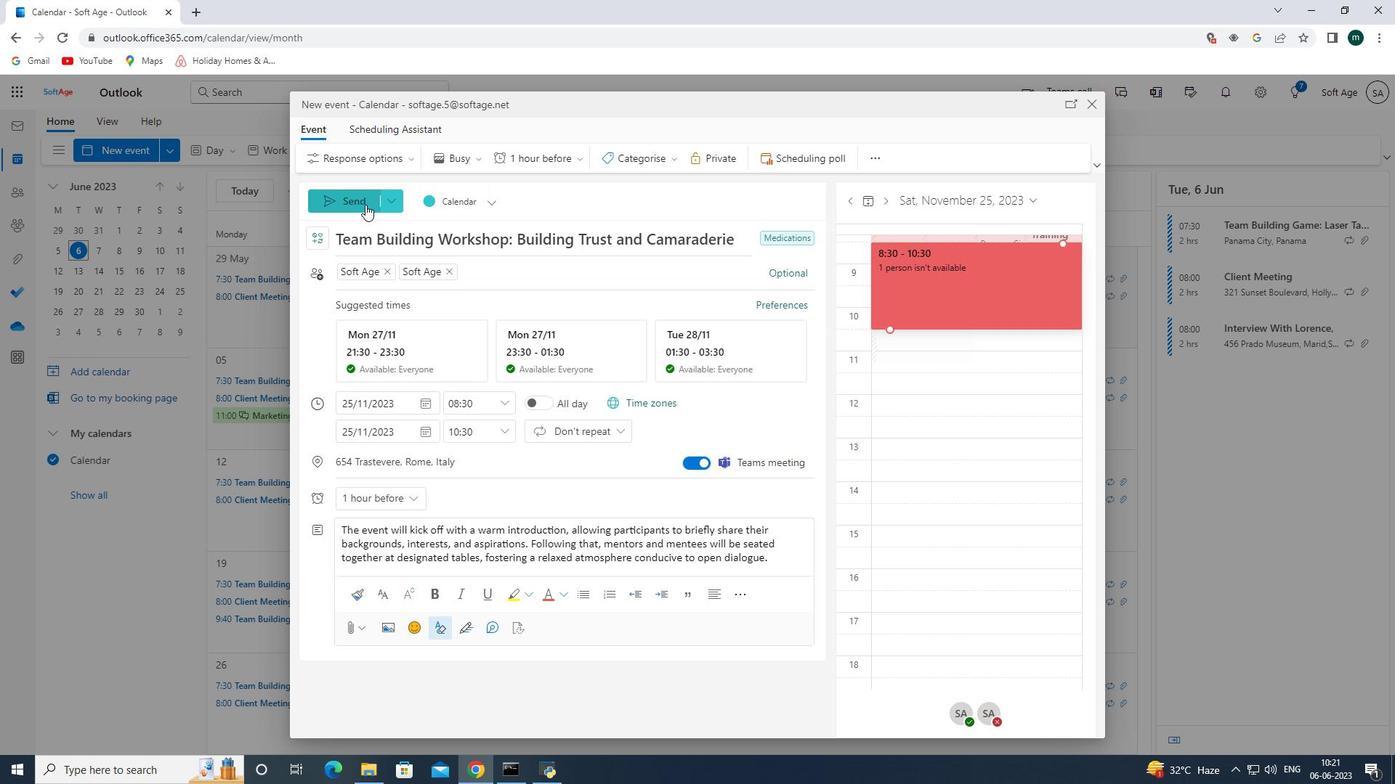 
Action: Mouse moved to (696, 393)
Screenshot: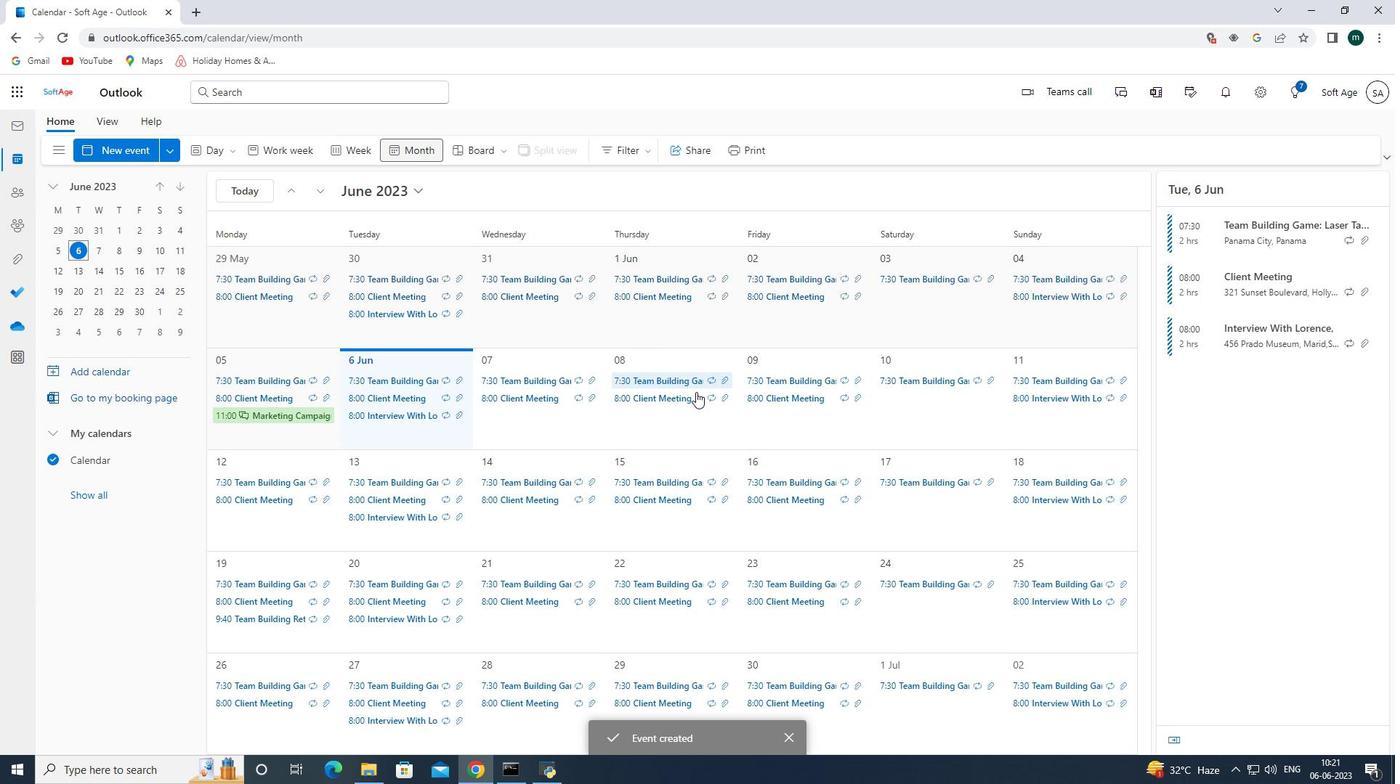 
